 Task: Select traffic view around selected location Jekyll Island, Georgia, United States and identify the nearest hotel to the peak traffic point
Action: Key pressed jekyll<Key.space>island,geog<Key.left>r<Key.right>ia,<Key.space>unt<Key.backspace>ited<Key.space>states<Key.enter>
Screenshot: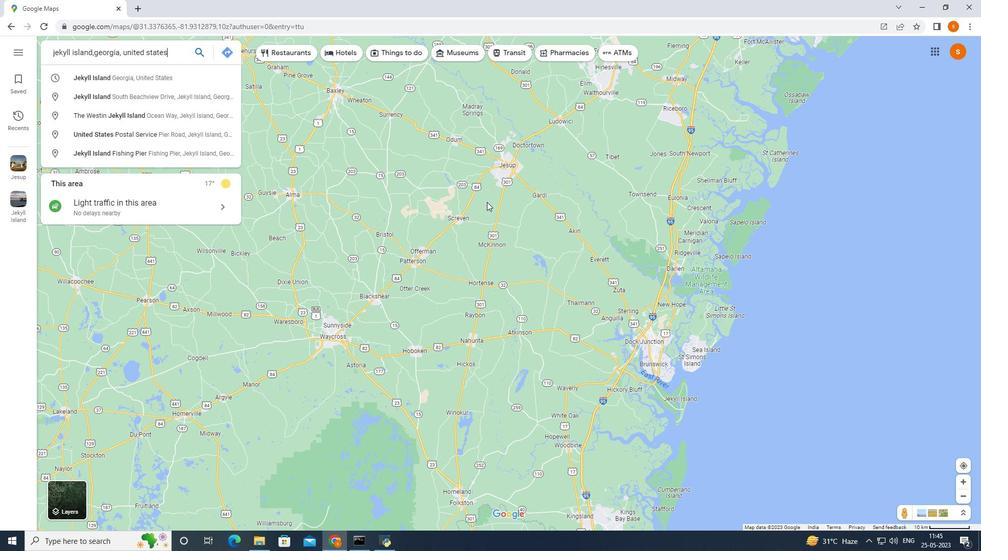 
Action: Mouse moved to (350, 501)
Screenshot: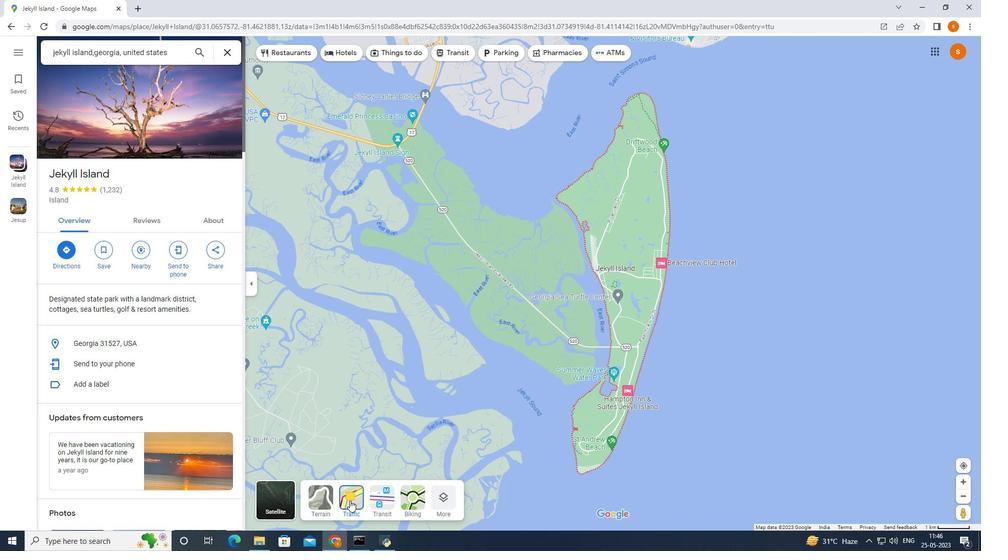 
Action: Mouse pressed left at (350, 501)
Screenshot: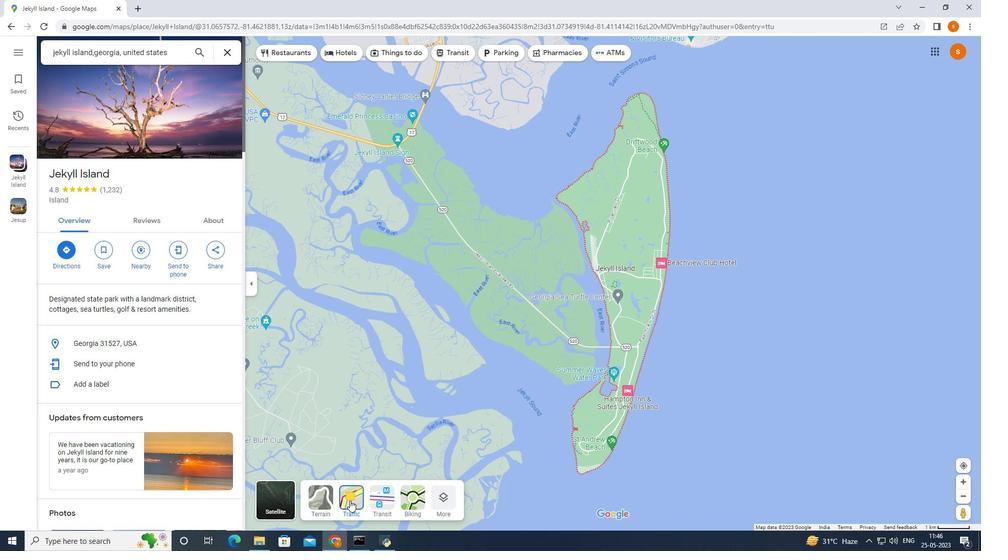 
Action: Mouse moved to (587, 395)
Screenshot: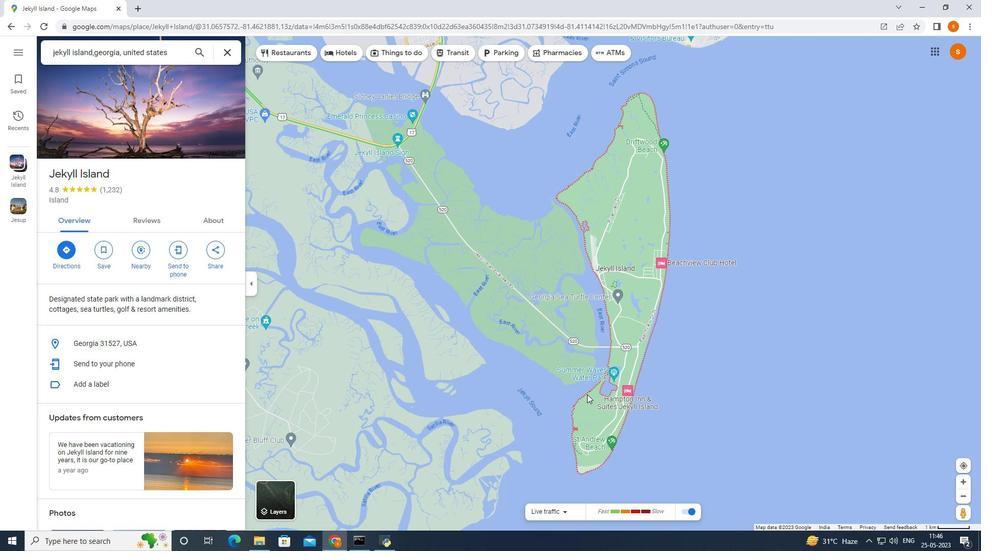 
Action: Mouse scrolled (587, 395) with delta (0, 0)
Screenshot: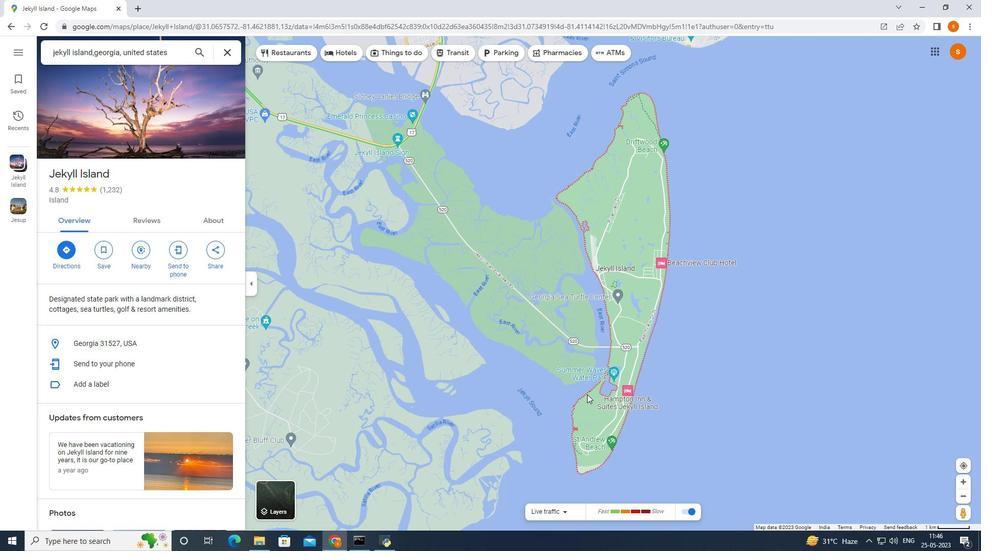 
Action: Mouse moved to (587, 395)
Screenshot: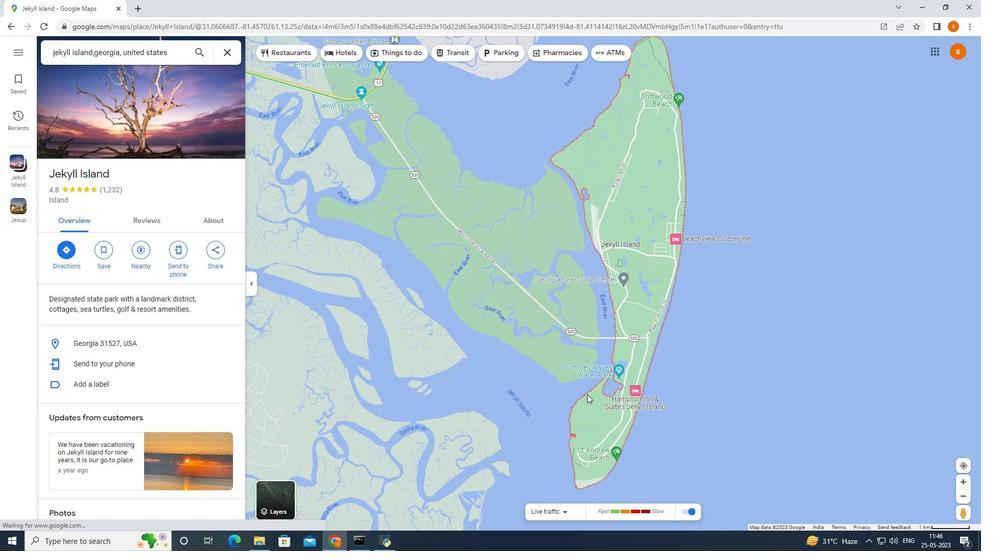 
Action: Mouse scrolled (587, 394) with delta (0, 0)
Screenshot: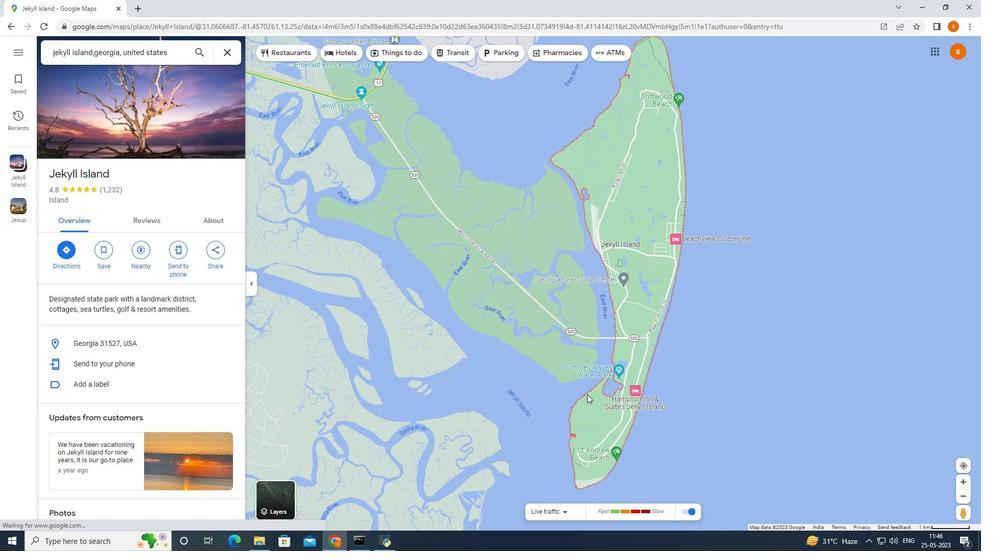 
Action: Mouse moved to (615, 513)
Screenshot: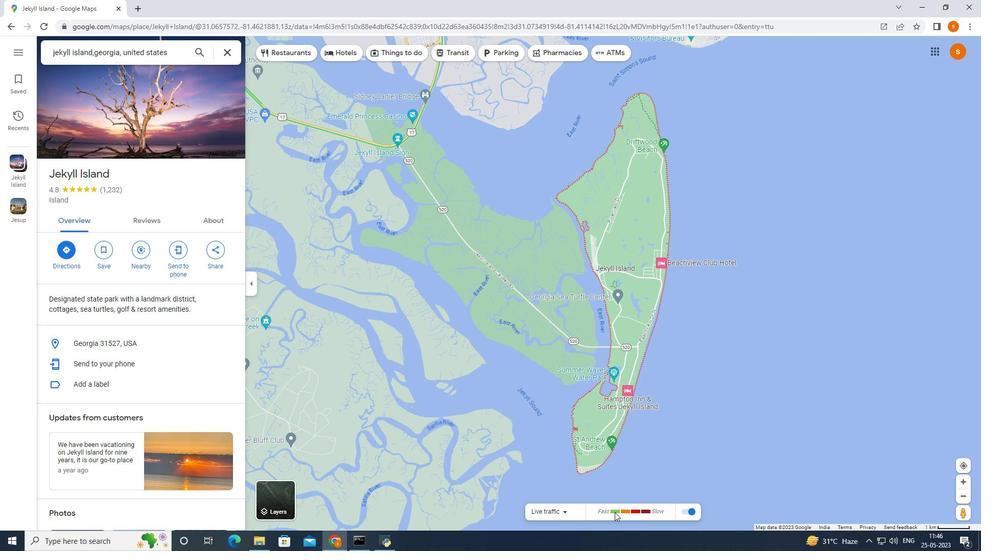 
Action: Mouse pressed left at (615, 513)
Screenshot: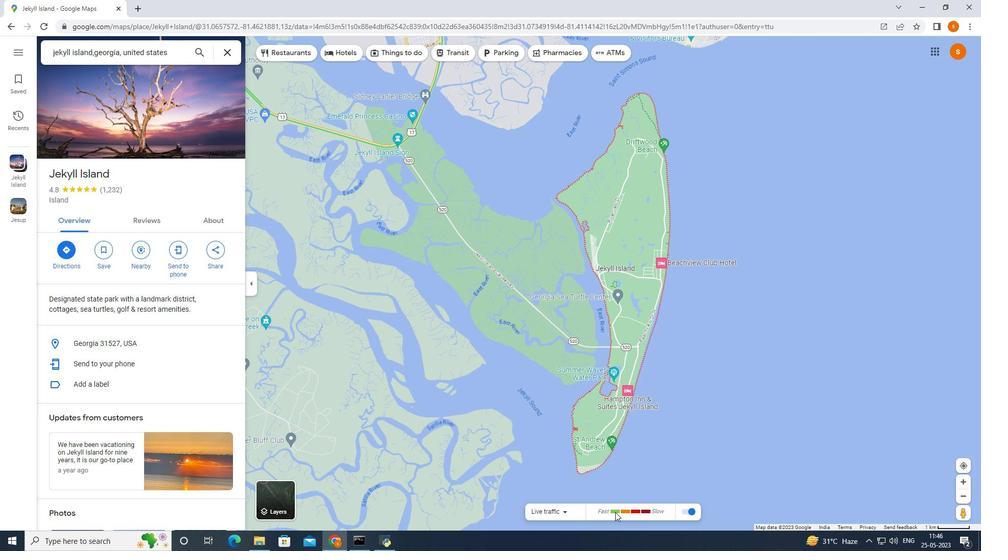 
Action: Mouse moved to (569, 235)
Screenshot: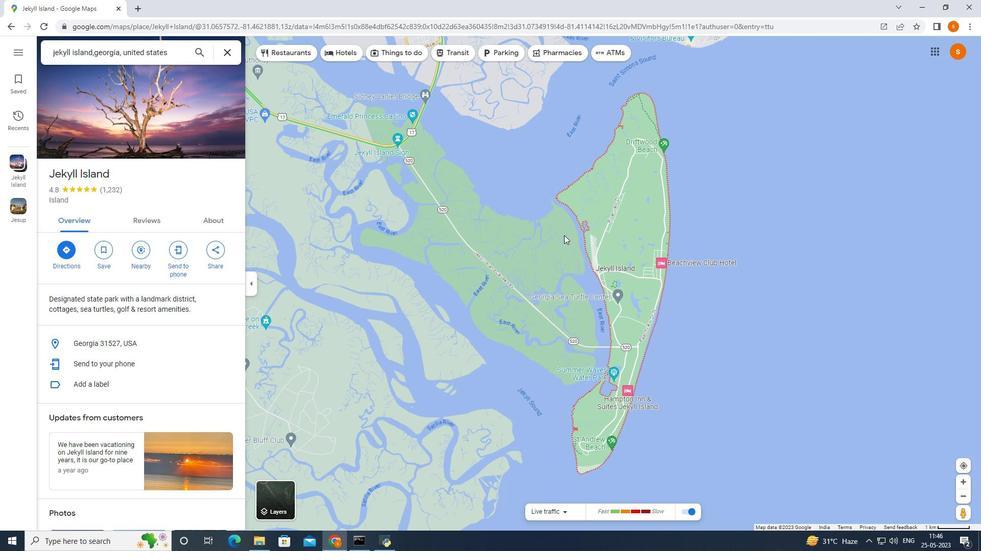 
Action: Mouse scrolled (569, 236) with delta (0, 0)
Screenshot: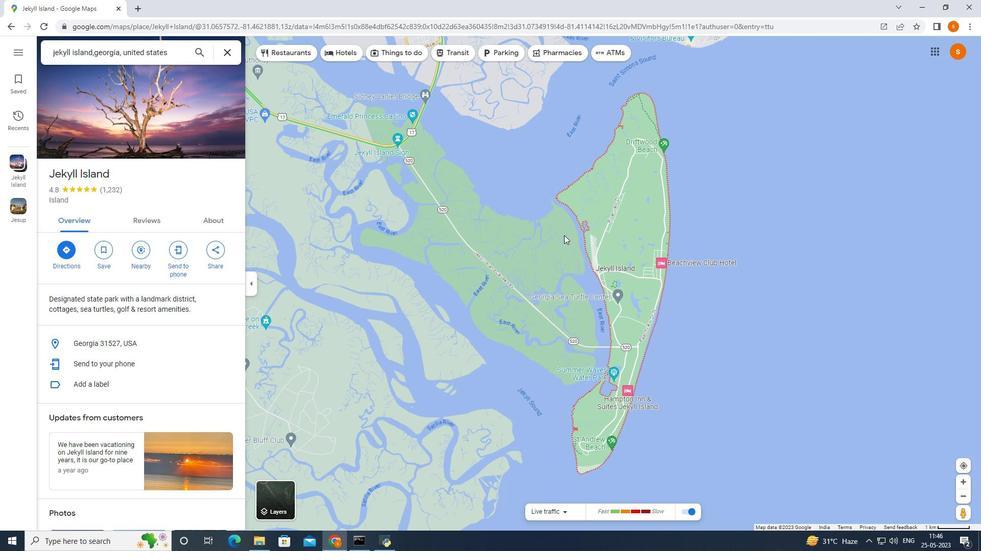 
Action: Mouse moved to (569, 236)
Screenshot: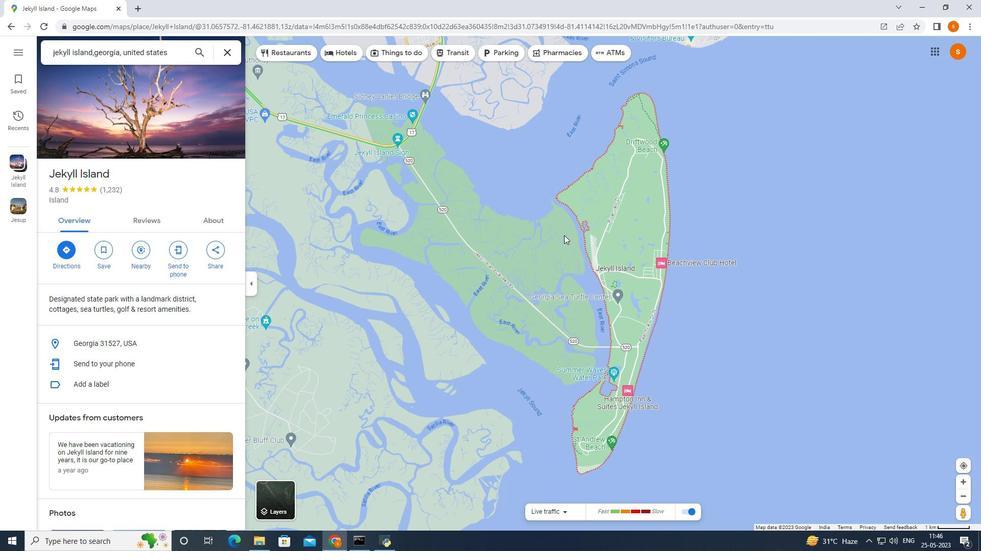 
Action: Mouse scrolled (569, 236) with delta (0, 0)
Screenshot: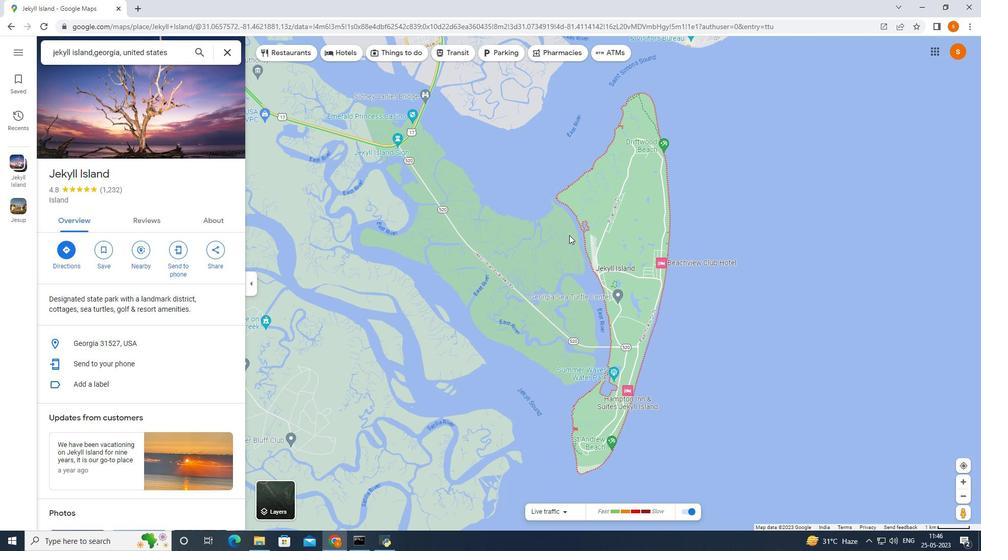 
Action: Mouse moved to (416, 154)
Screenshot: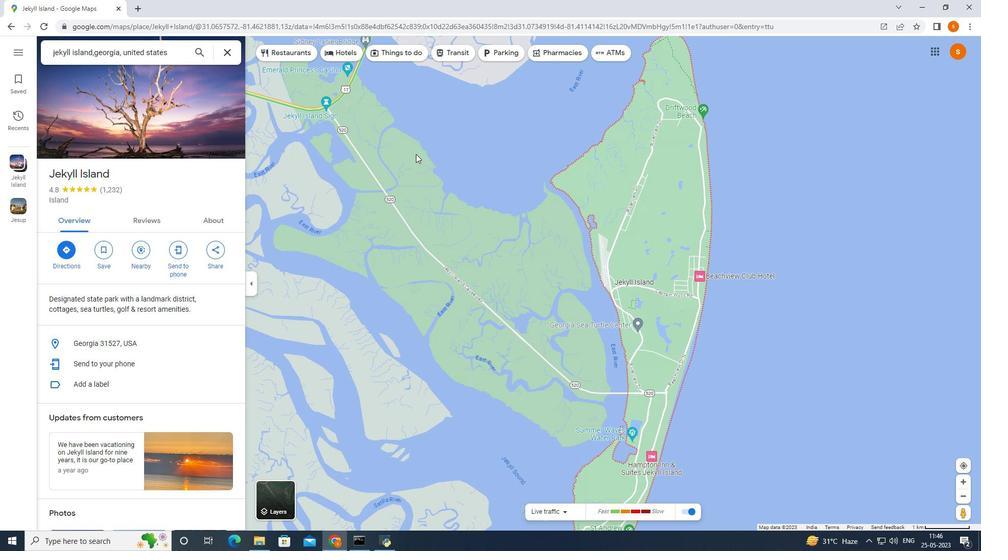 
Action: Mouse pressed left at (416, 154)
Screenshot: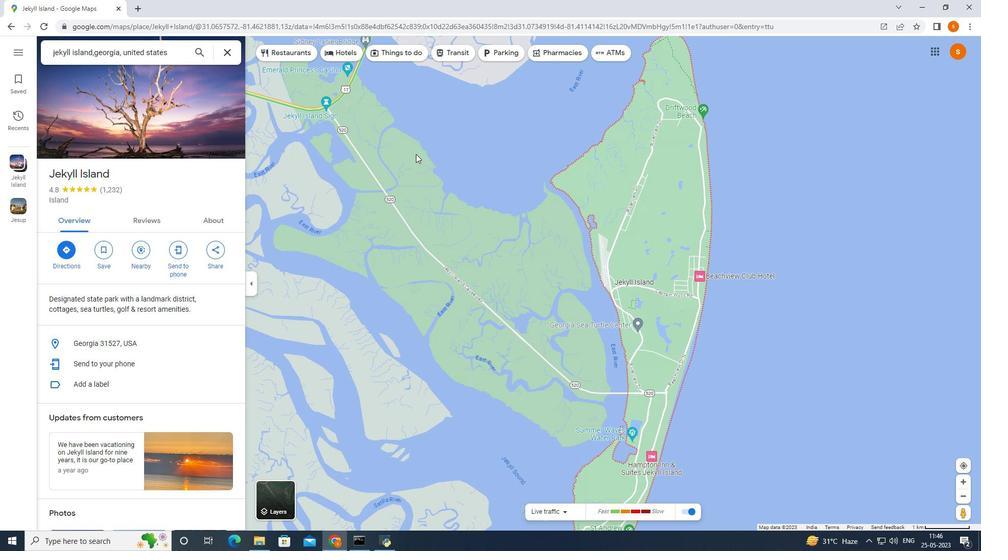 
Action: Mouse moved to (639, 348)
Screenshot: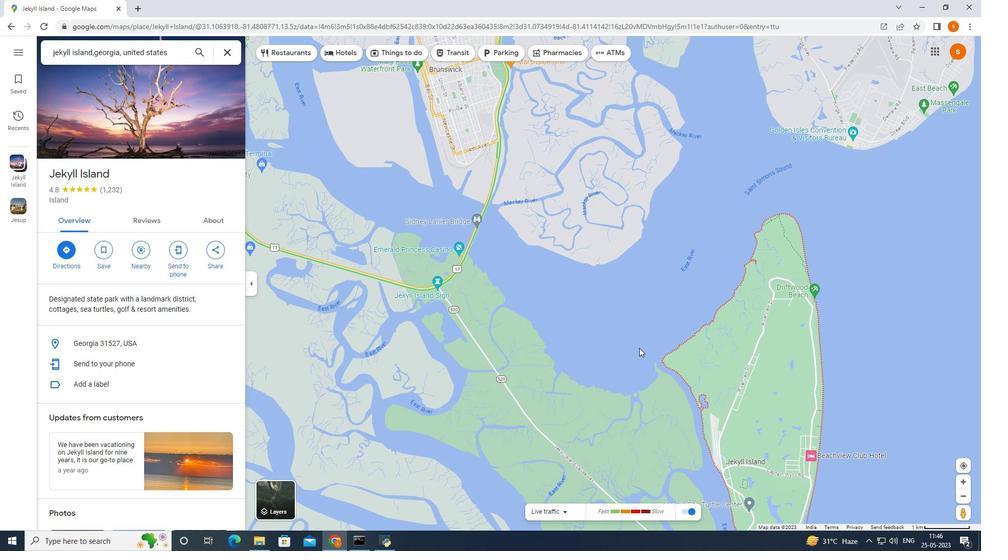 
Action: Mouse pressed left at (639, 348)
Screenshot: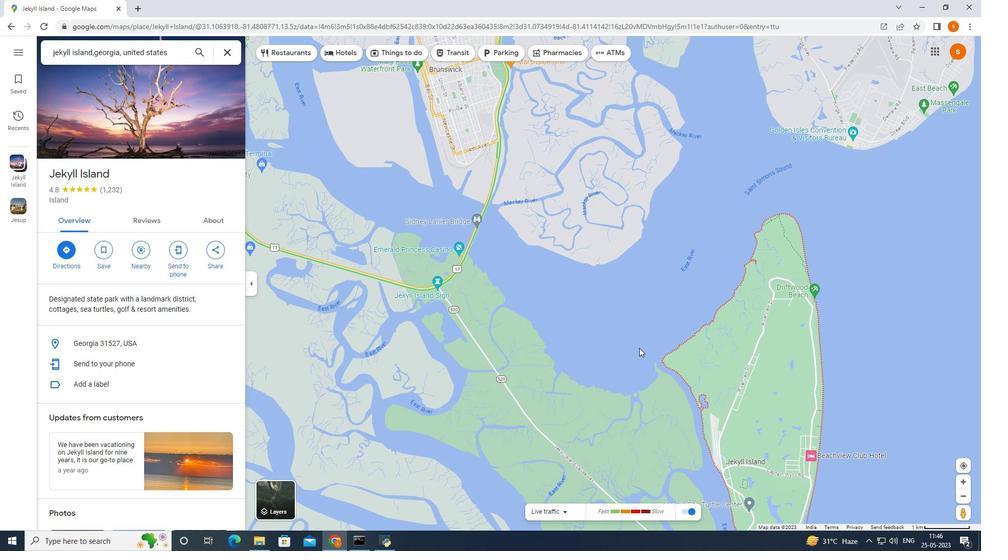 
Action: Mouse moved to (573, 354)
Screenshot: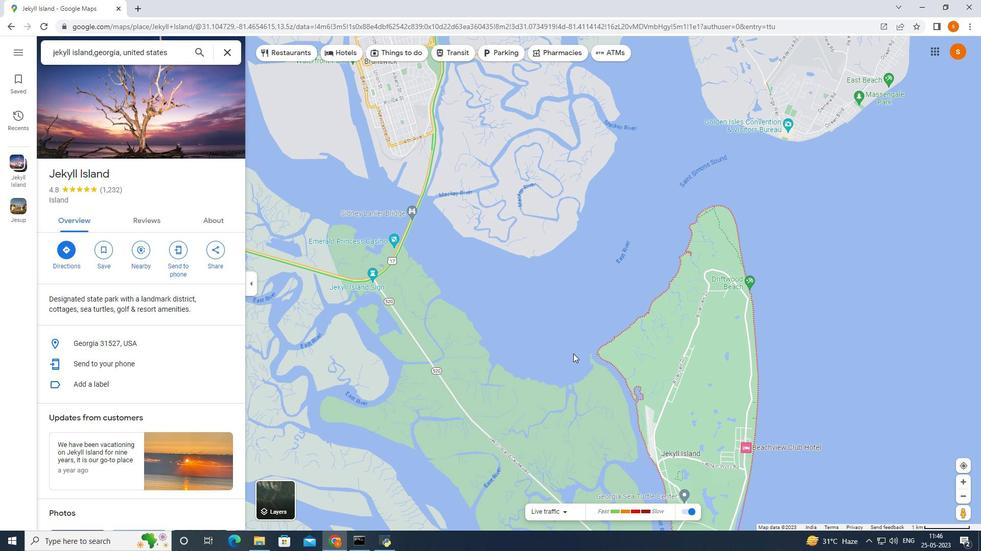 
Action: Mouse scrolled (573, 353) with delta (0, 0)
Screenshot: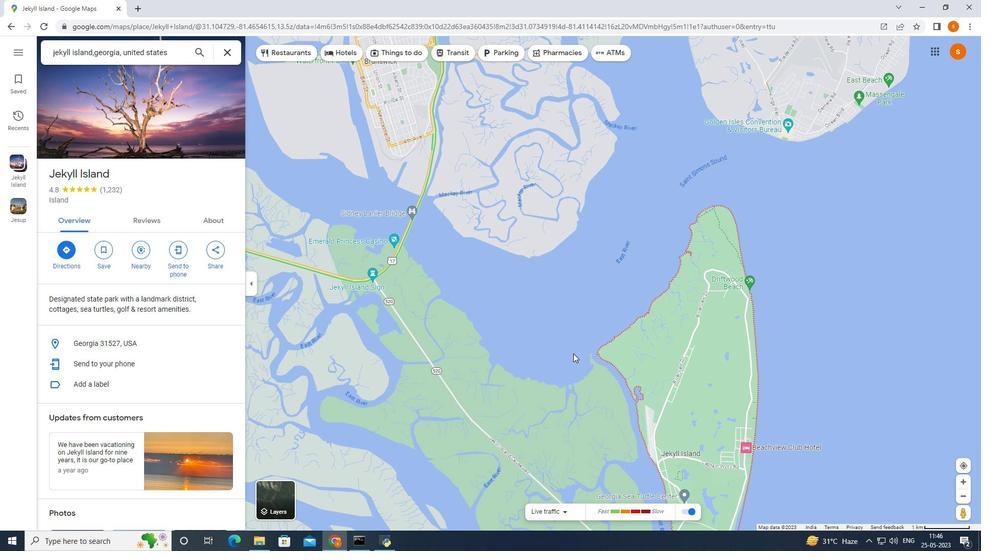 
Action: Mouse moved to (333, 49)
Screenshot: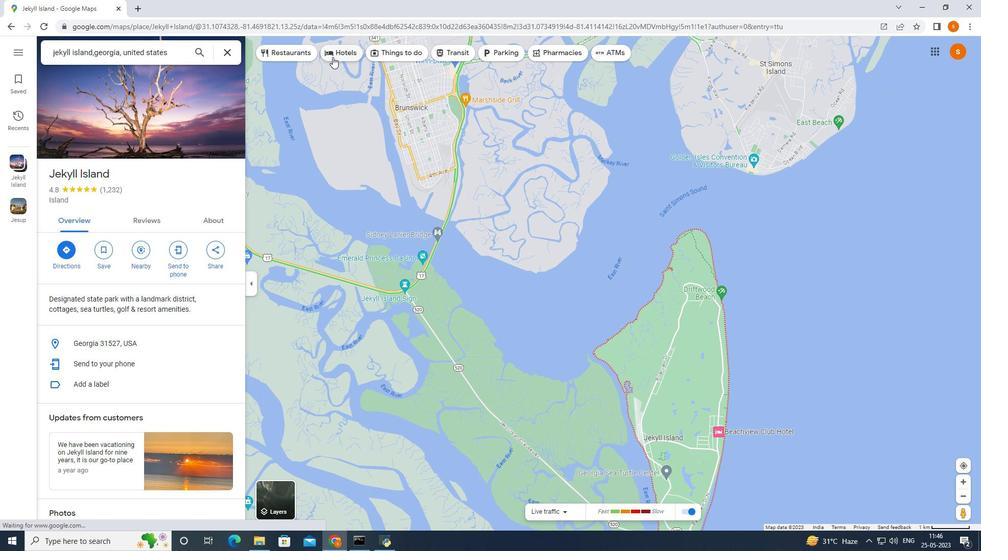 
Action: Mouse pressed left at (333, 49)
Screenshot: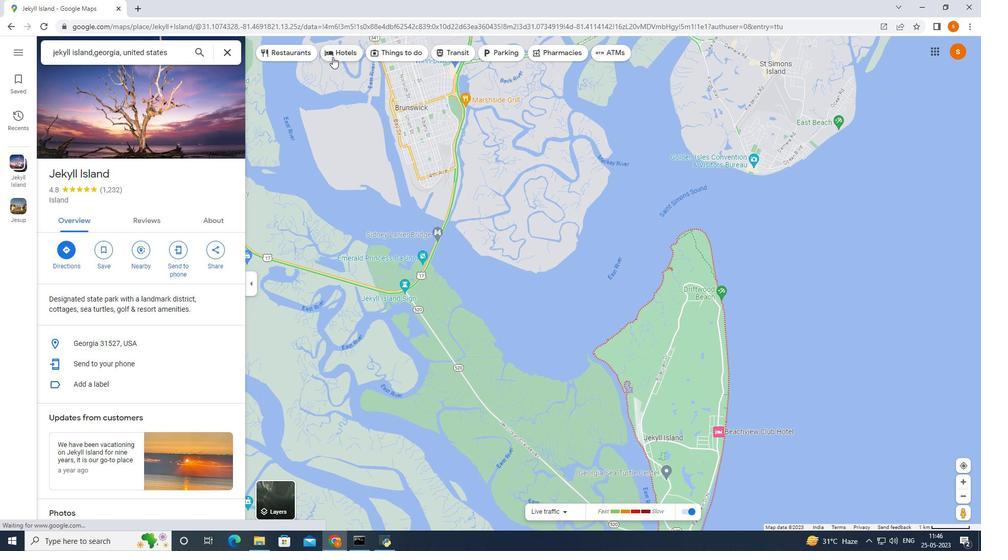 
Action: Mouse moved to (580, 386)
Screenshot: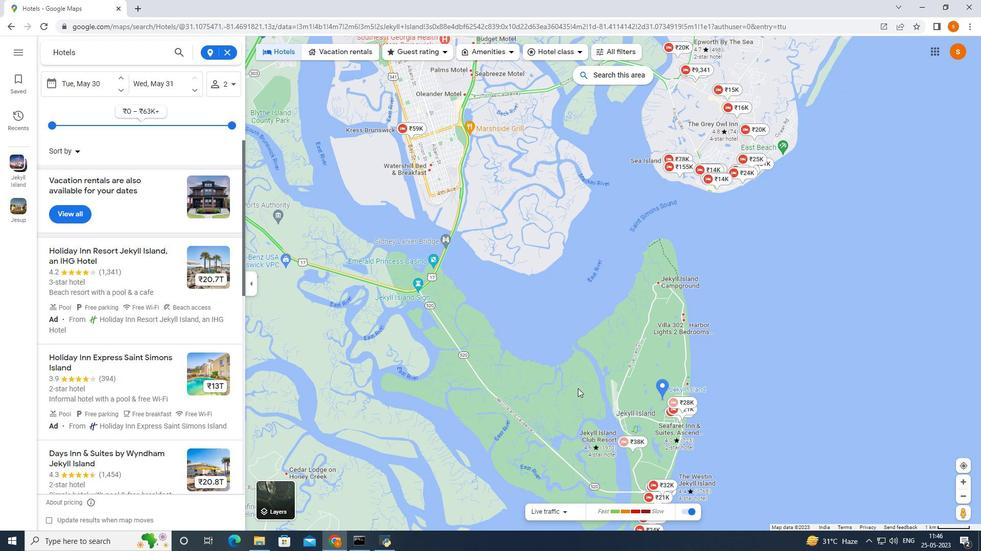 
Action: Mouse scrolled (580, 385) with delta (0, 0)
Screenshot: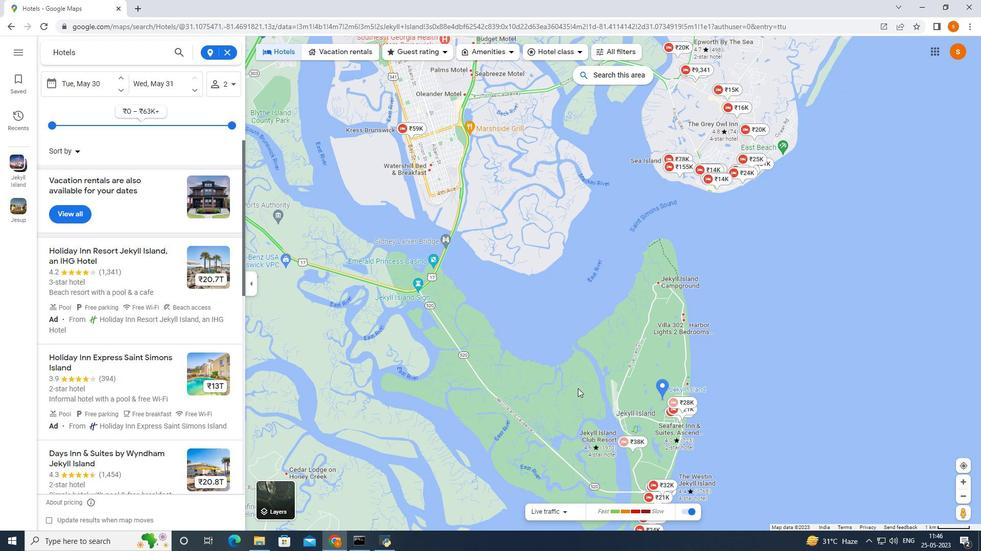 
Action: Mouse moved to (638, 416)
Screenshot: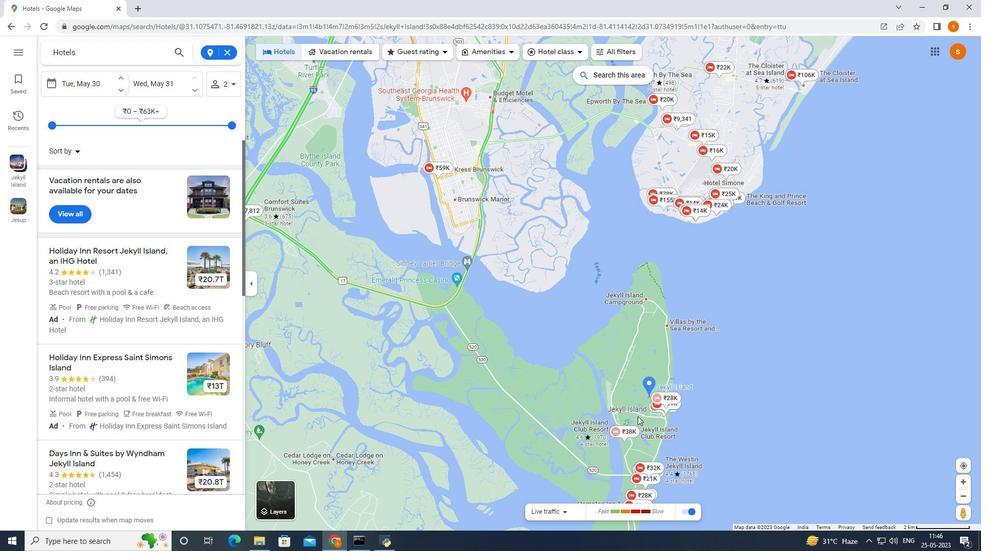 
Action: Mouse scrolled (638, 417) with delta (0, 0)
Screenshot: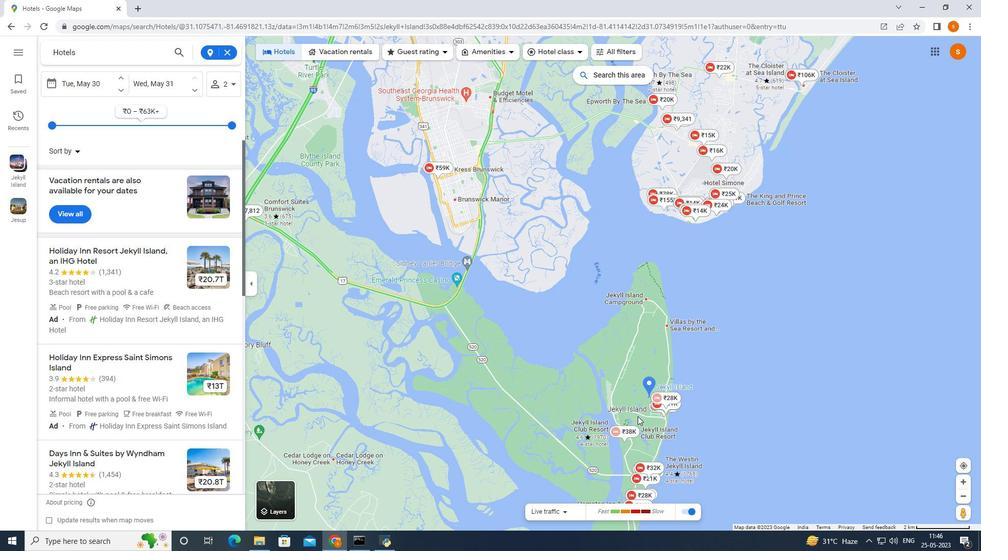 
Action: Mouse scrolled (638, 417) with delta (0, 0)
Screenshot: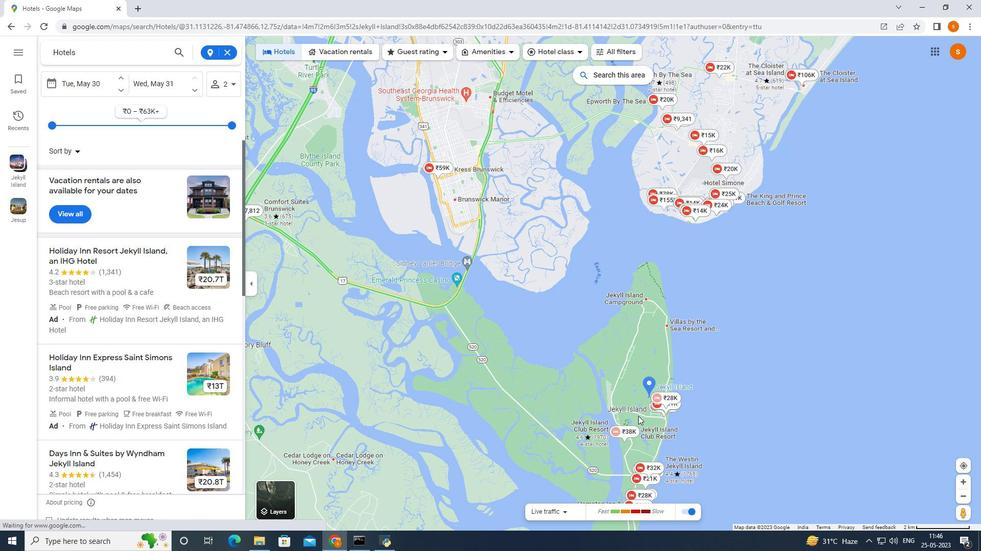 
Action: Mouse moved to (639, 415)
Screenshot: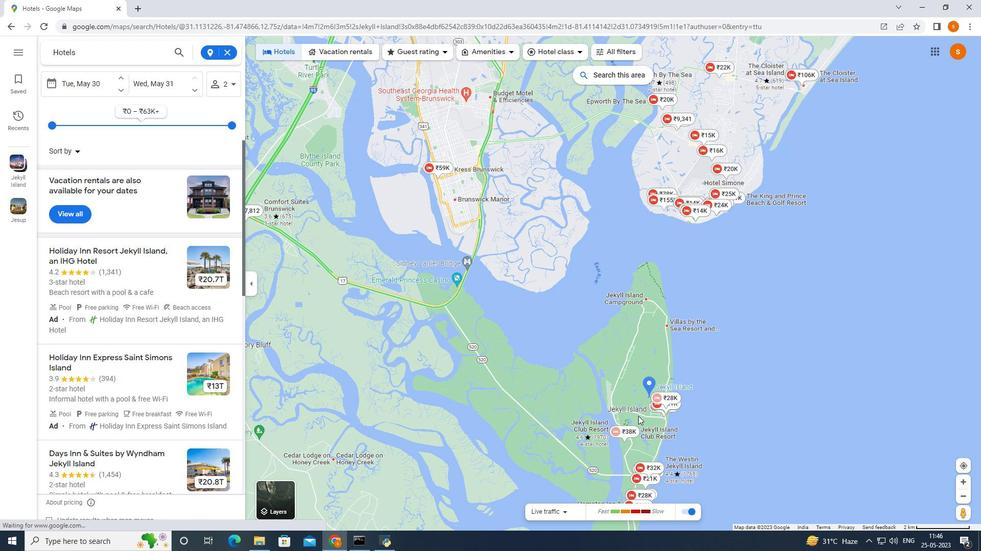 
Action: Mouse scrolled (639, 416) with delta (0, 0)
Screenshot: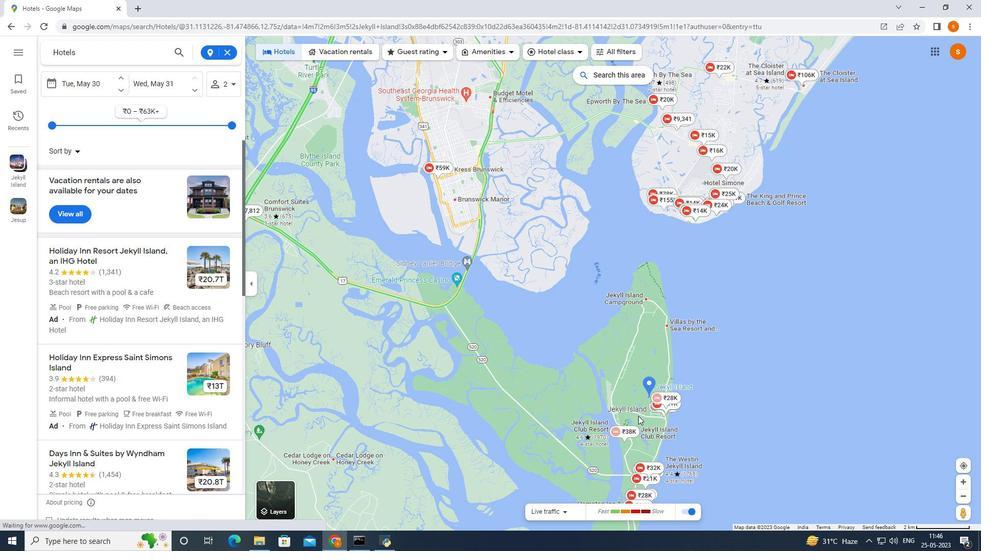 
Action: Mouse moved to (636, 412)
Screenshot: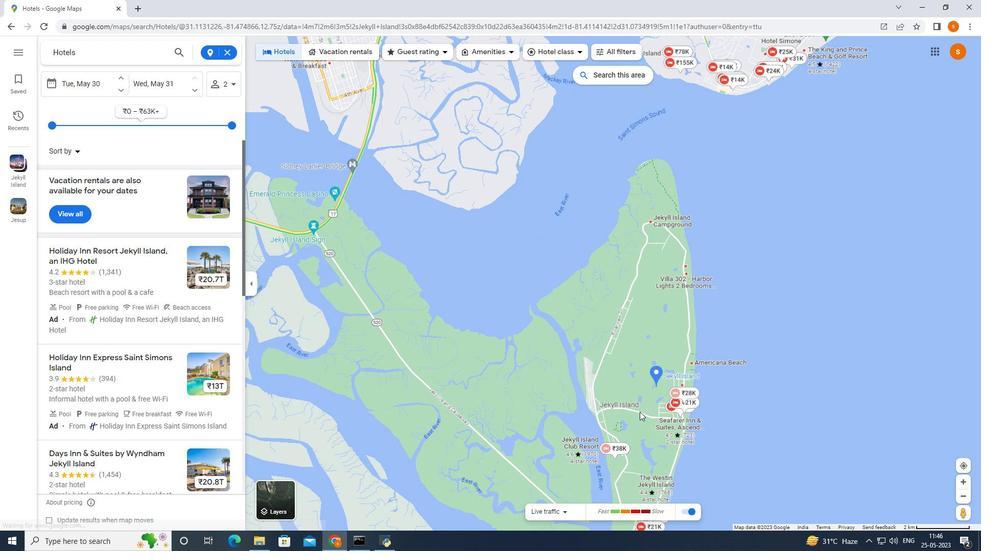 
Action: Mouse pressed left at (636, 412)
Screenshot: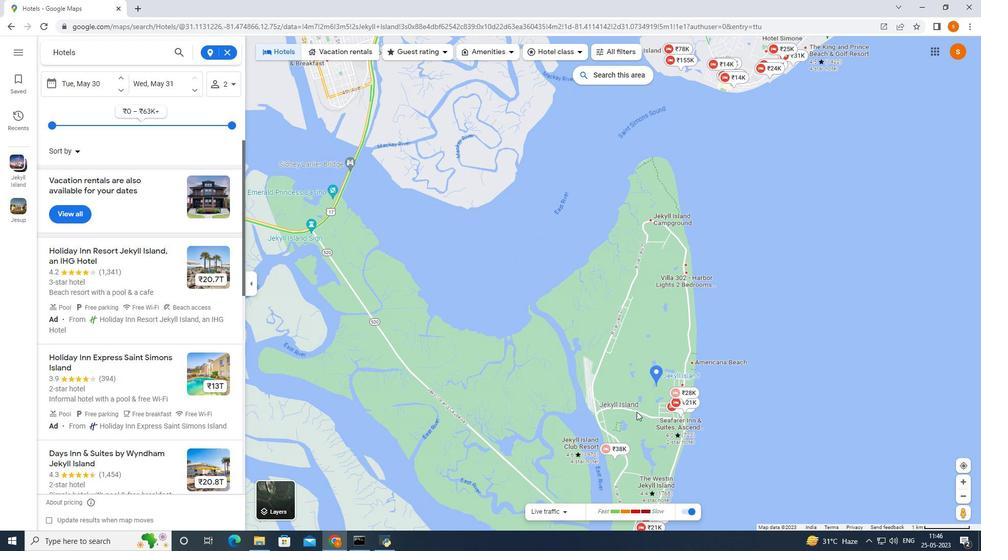 
Action: Mouse moved to (572, 341)
Screenshot: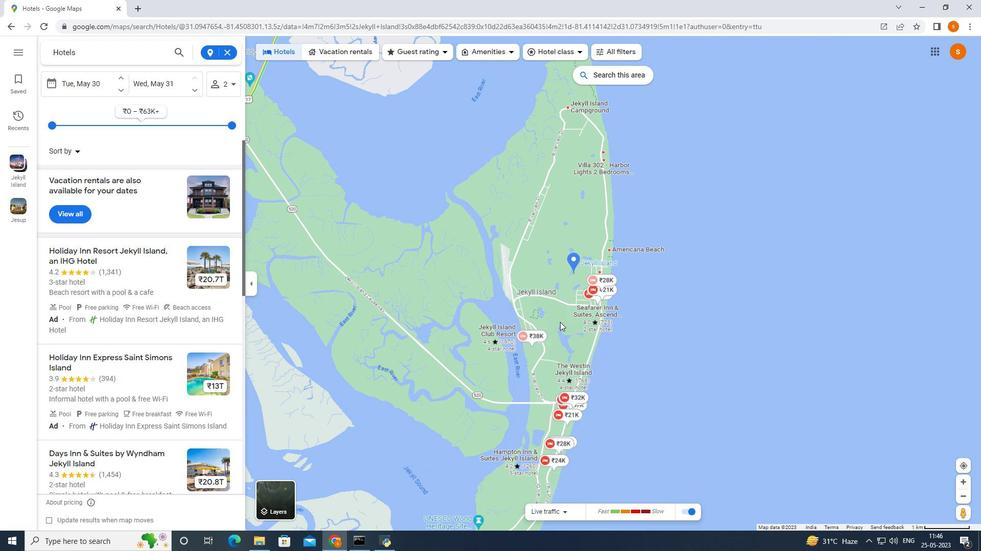 
Action: Mouse scrolled (572, 342) with delta (0, 0)
Screenshot: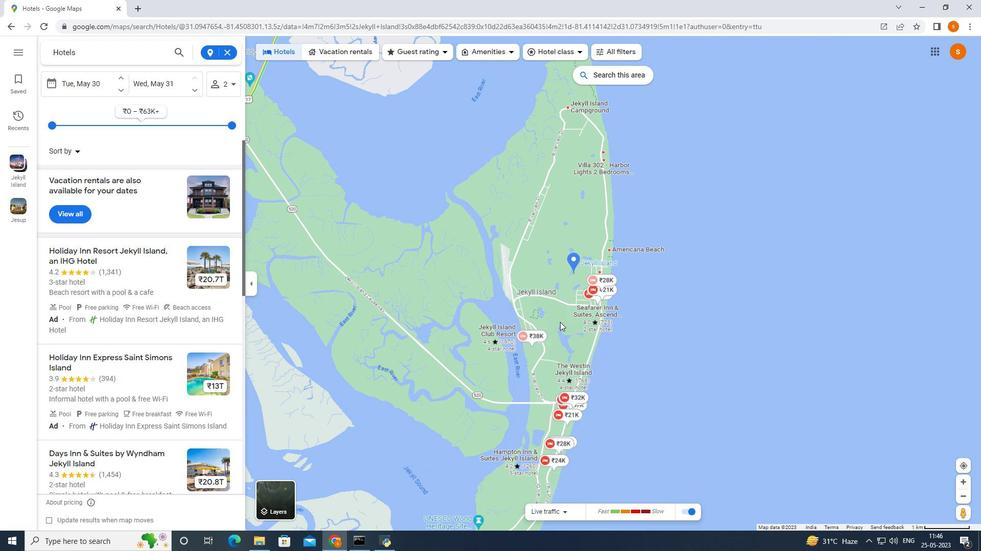 
Action: Mouse moved to (572, 341)
Screenshot: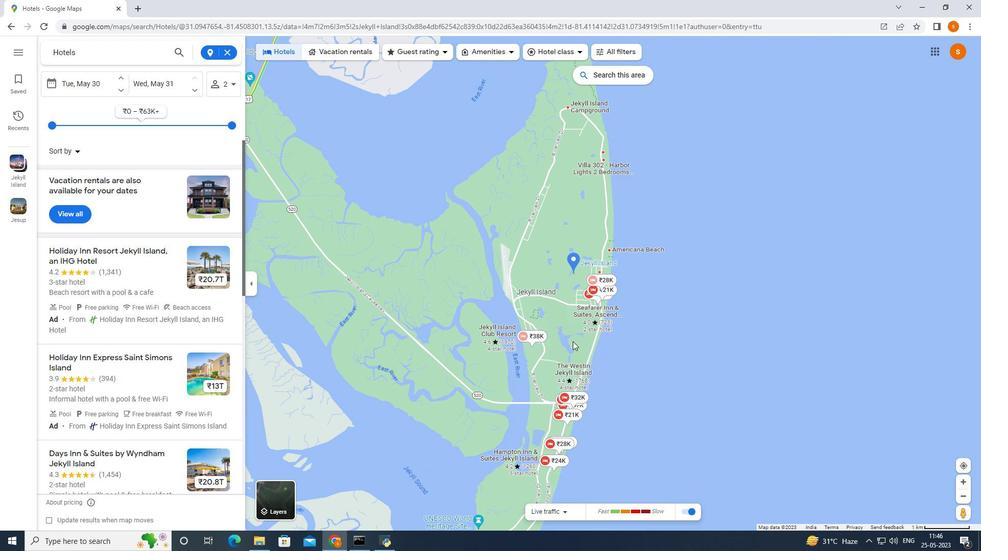 
Action: Mouse scrolled (572, 342) with delta (0, 0)
Screenshot: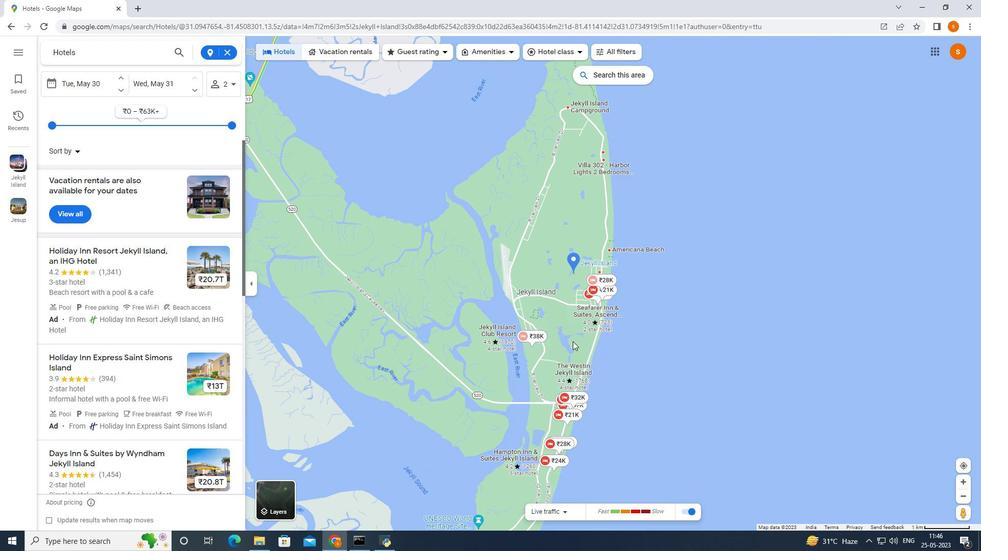 
Action: Mouse scrolled (572, 342) with delta (0, 0)
Screenshot: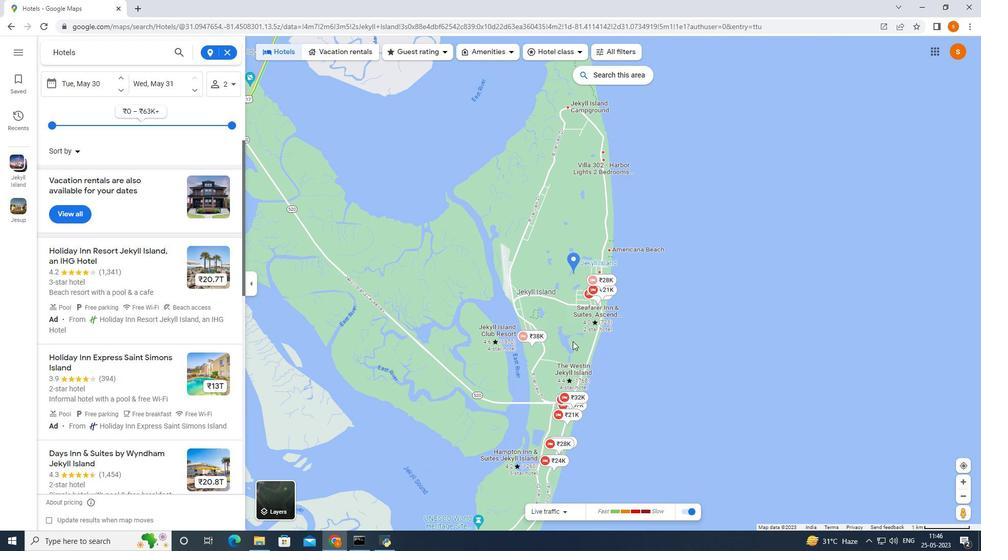 
Action: Mouse scrolled (572, 342) with delta (0, 0)
Screenshot: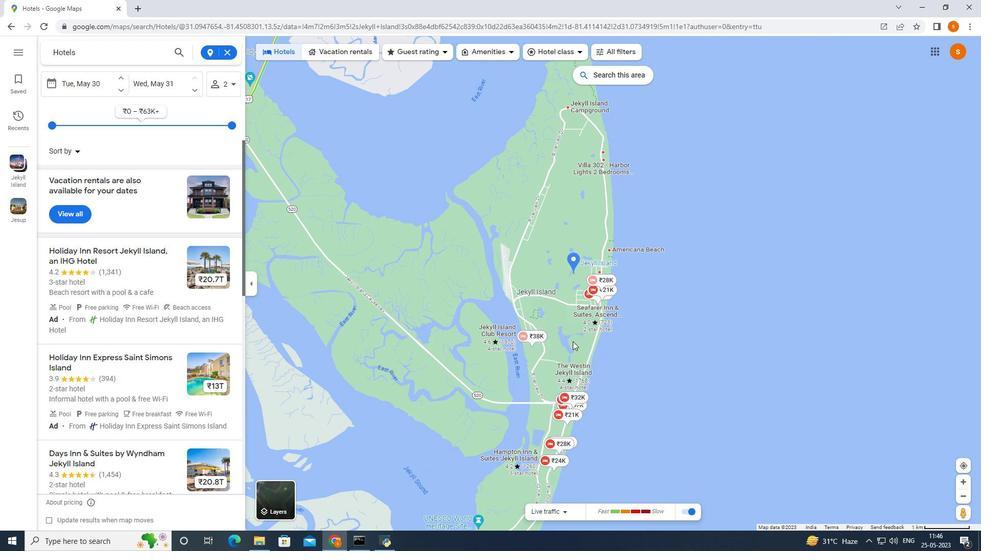 
Action: Mouse moved to (572, 340)
Screenshot: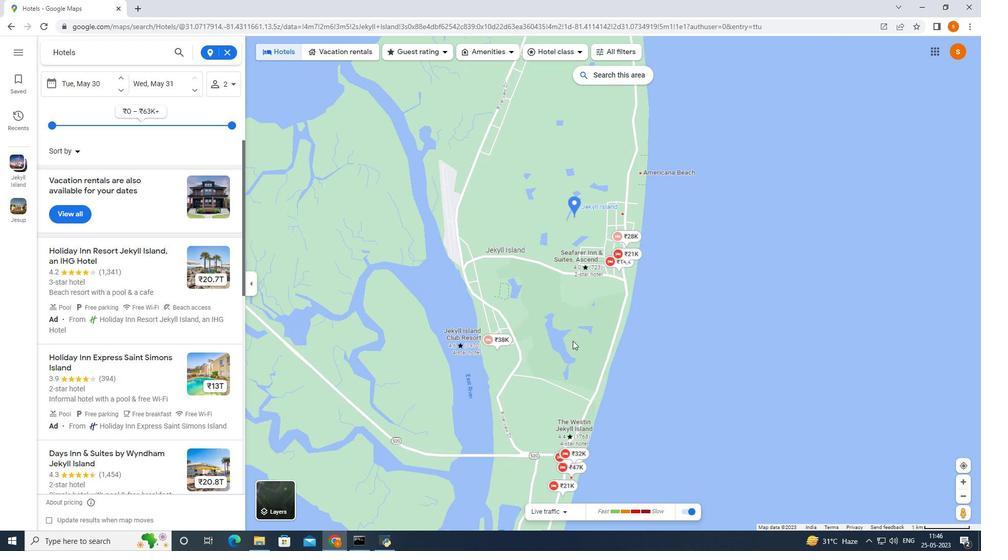
Action: Mouse scrolled (572, 341) with delta (0, 0)
Screenshot: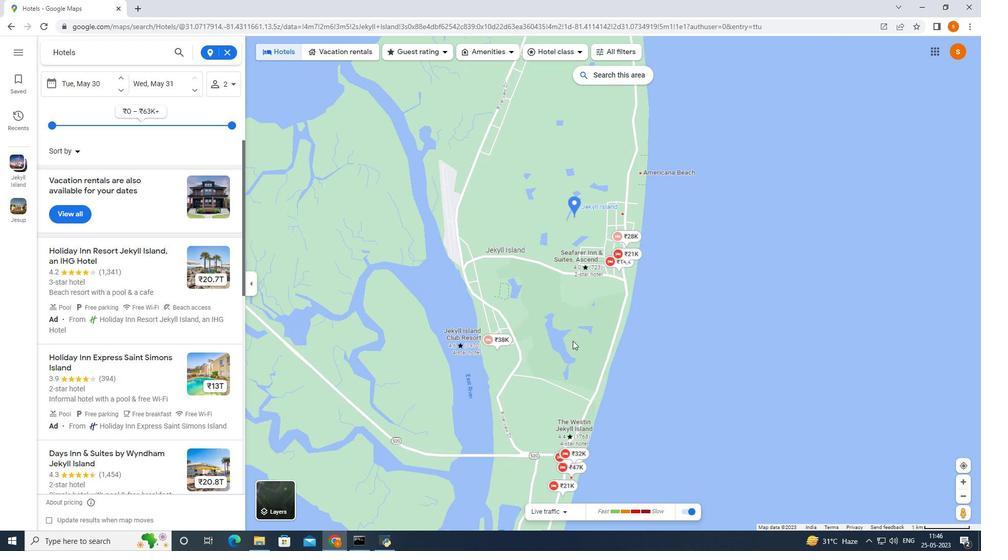 
Action: Mouse moved to (482, 343)
Screenshot: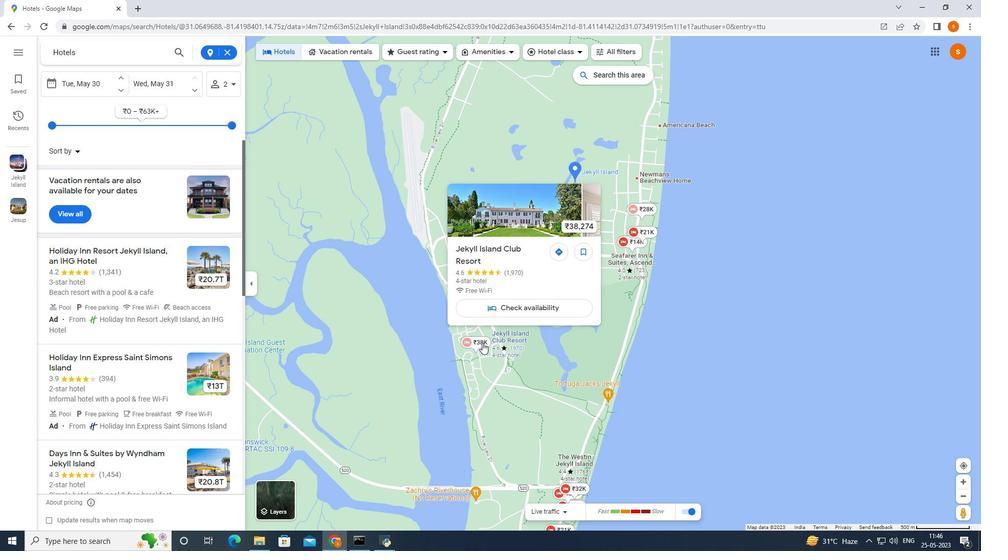 
Action: Mouse scrolled (482, 342) with delta (0, 0)
Screenshot: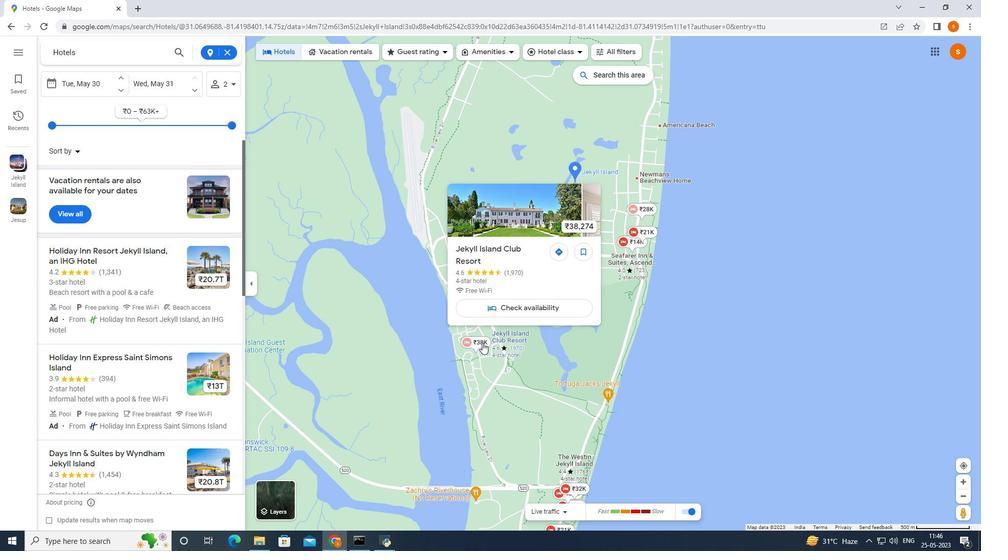 
Action: Mouse moved to (483, 343)
Screenshot: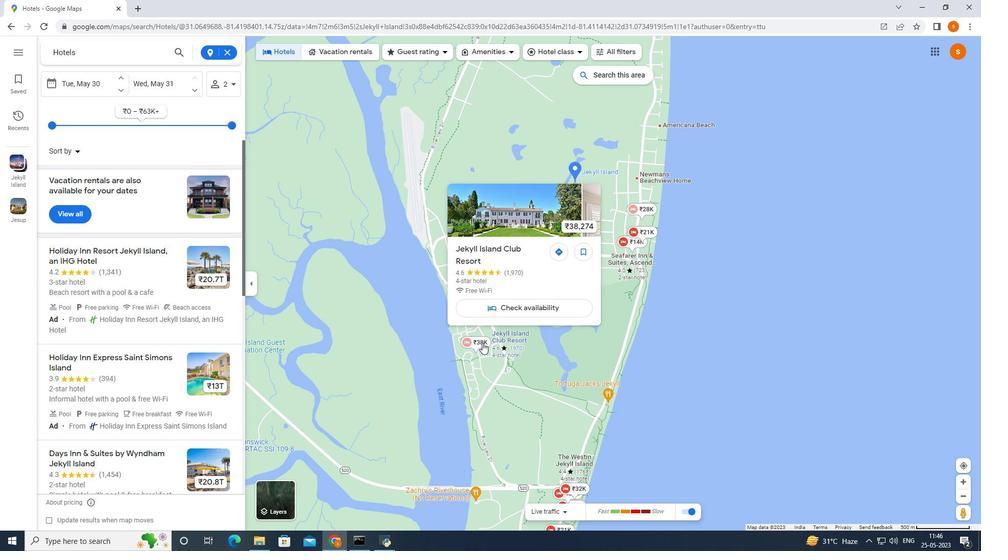 
Action: Mouse scrolled (483, 343) with delta (0, 0)
Screenshot: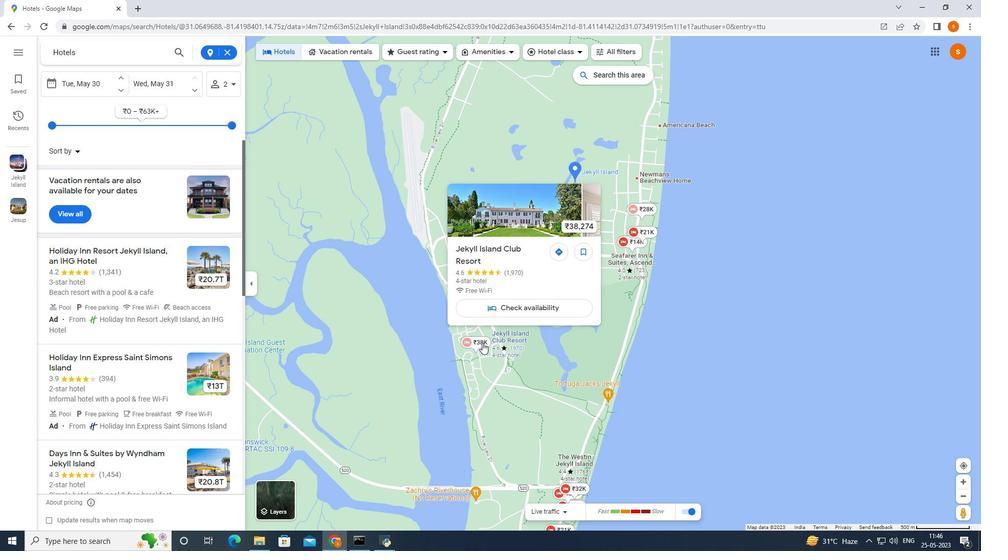 
Action: Mouse moved to (546, 443)
Screenshot: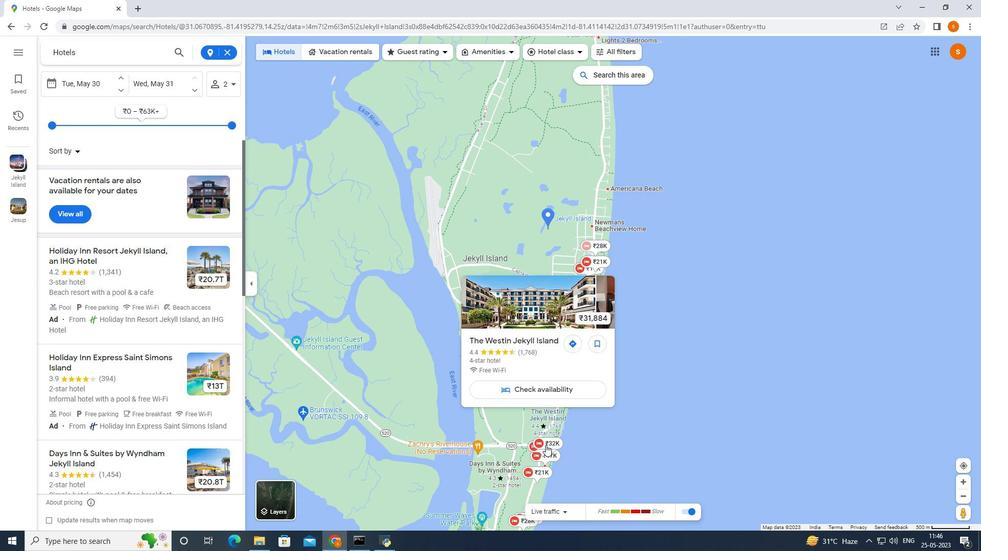 
Action: Mouse scrolled (546, 444) with delta (0, 0)
Screenshot: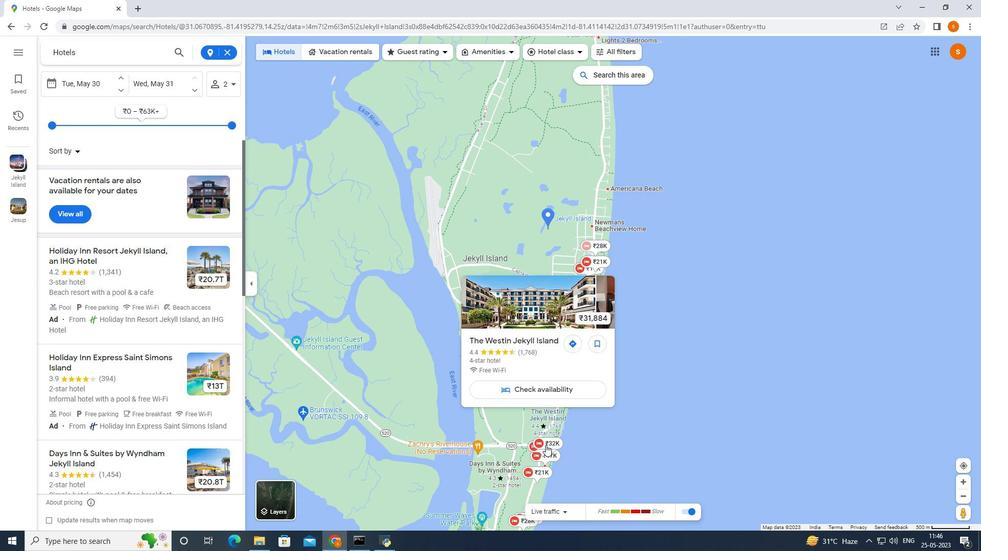 
Action: Mouse scrolled (546, 444) with delta (0, 0)
Screenshot: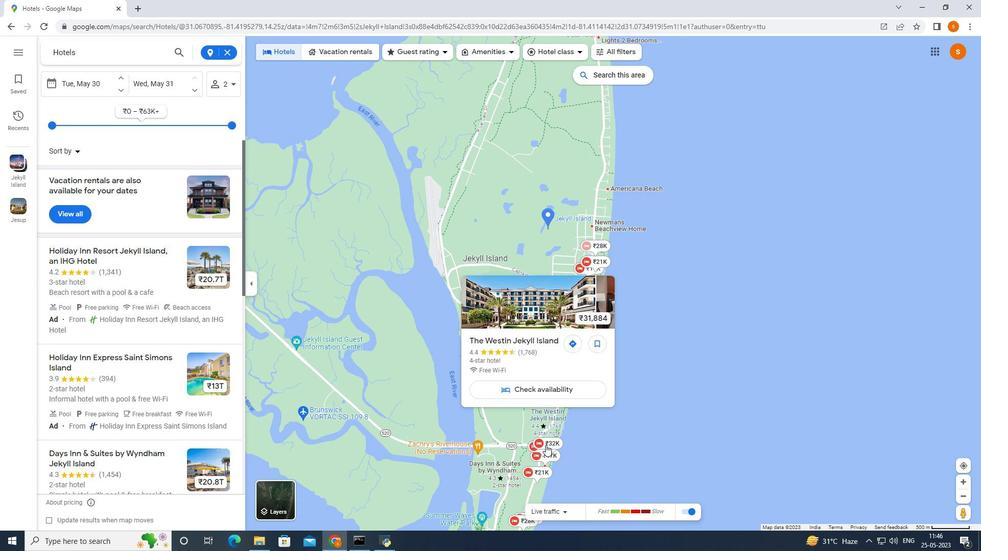
Action: Mouse moved to (546, 442)
Screenshot: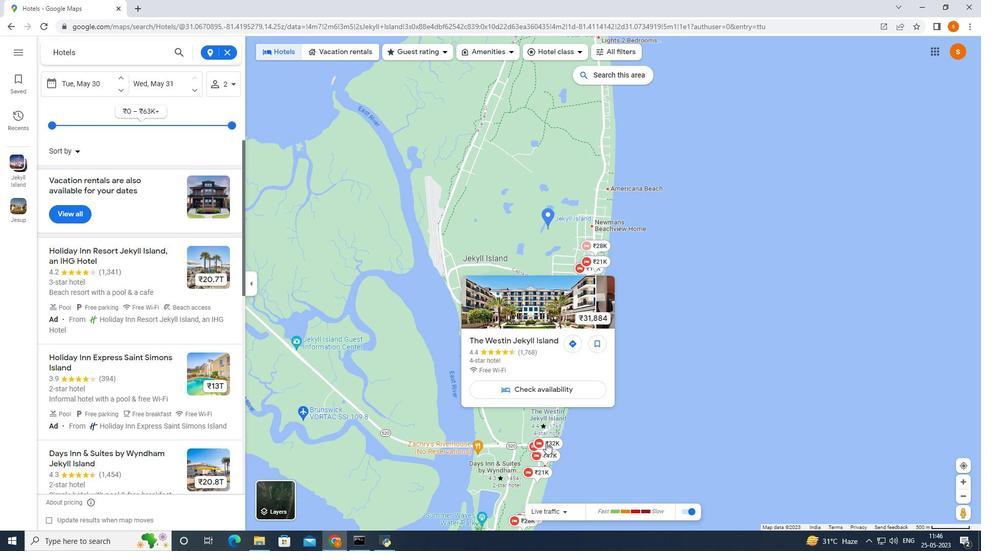 
Action: Mouse scrolled (546, 443) with delta (0, 0)
Screenshot: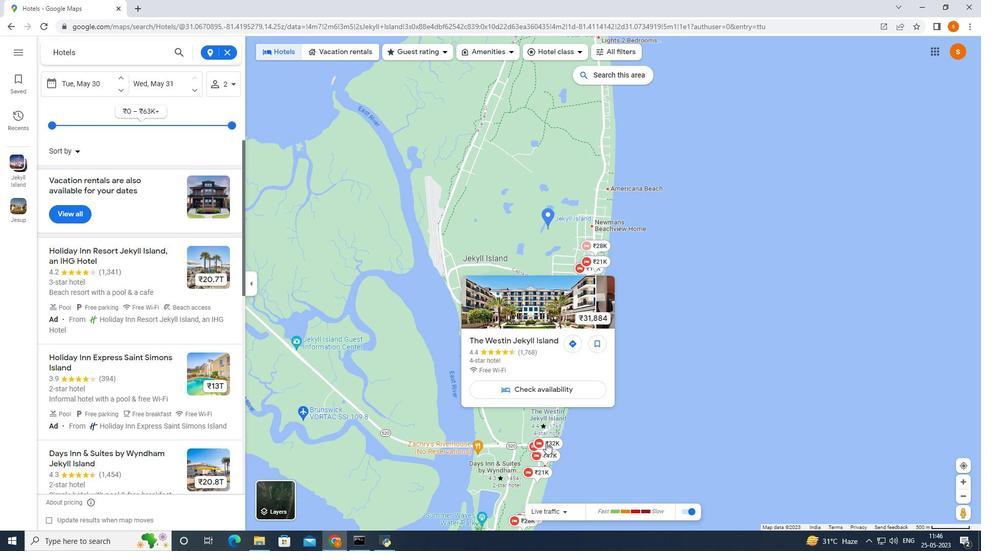 
Action: Mouse moved to (381, 386)
Screenshot: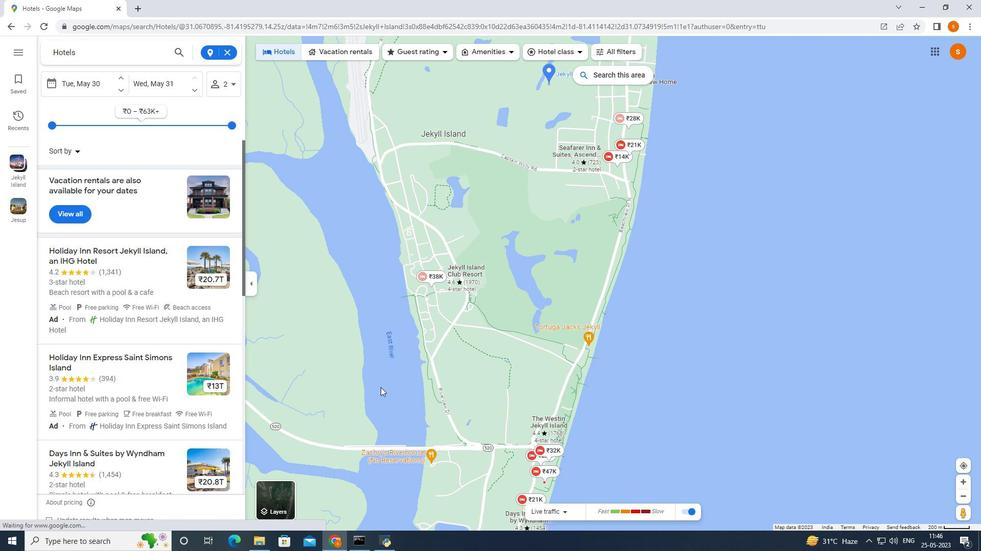
Action: Mouse pressed left at (381, 386)
Screenshot: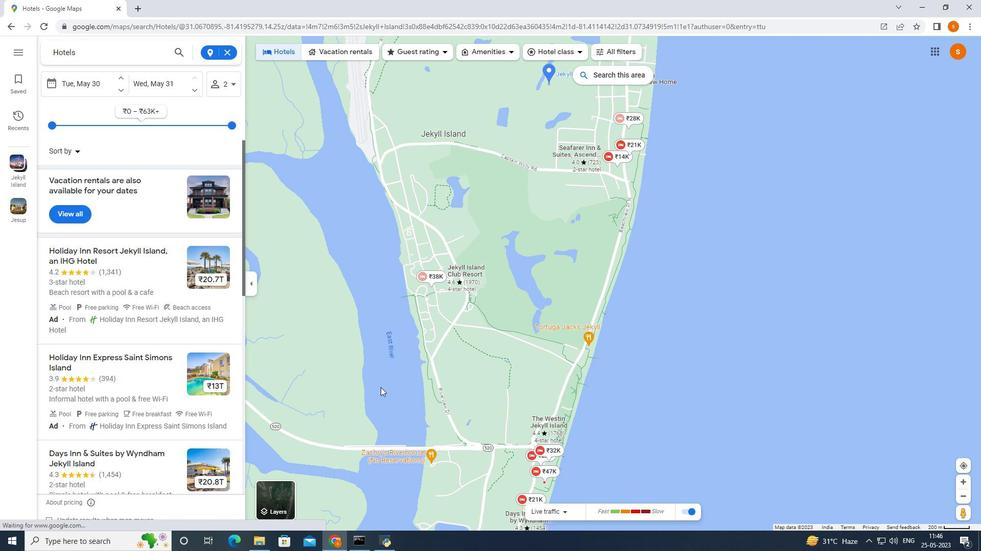 
Action: Mouse moved to (496, 267)
Screenshot: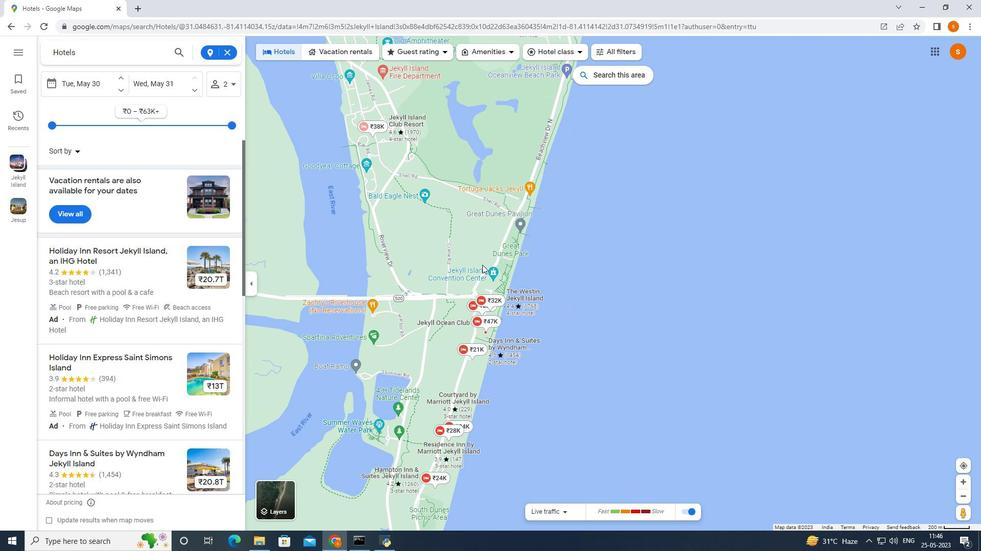 
Action: Mouse pressed left at (496, 267)
Screenshot: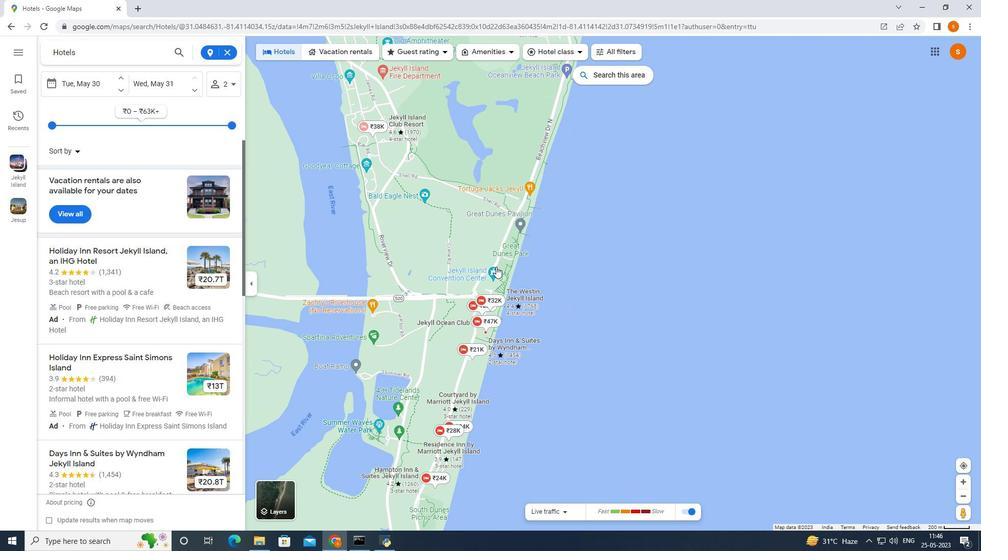 
Action: Mouse moved to (312, 146)
Screenshot: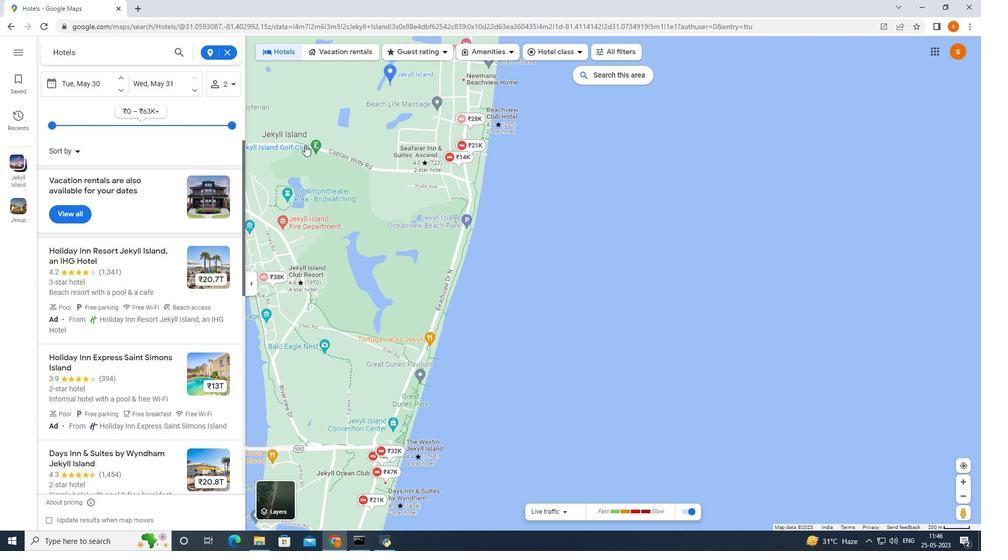 
Action: Mouse pressed left at (312, 146)
Screenshot: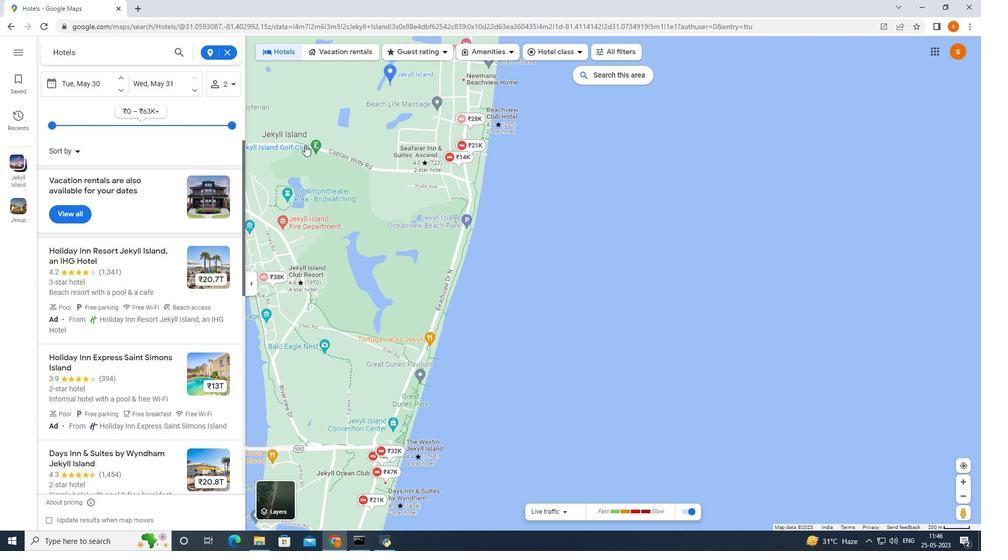 
Action: Mouse moved to (476, 312)
Screenshot: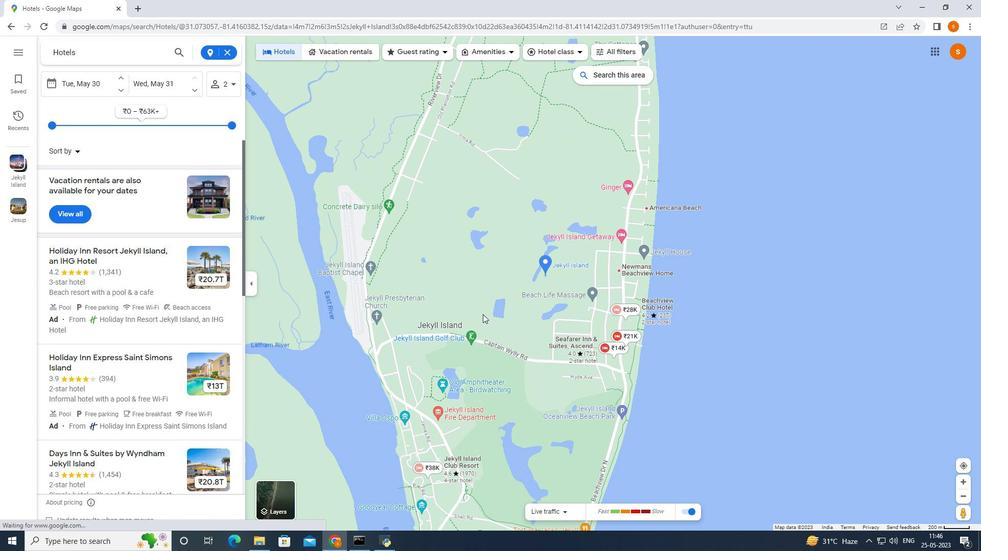 
Action: Mouse pressed left at (461, 262)
Screenshot: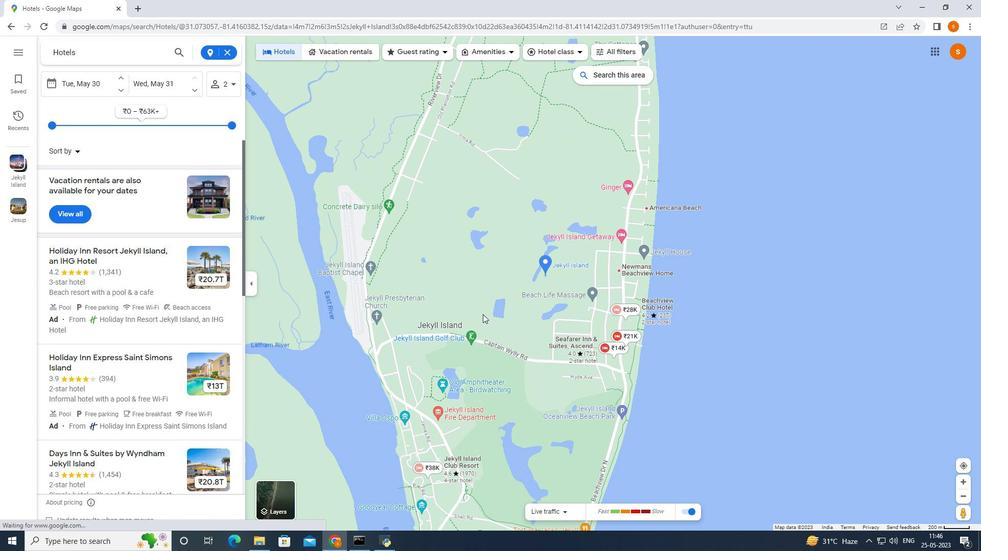 
Action: Mouse moved to (433, 210)
Screenshot: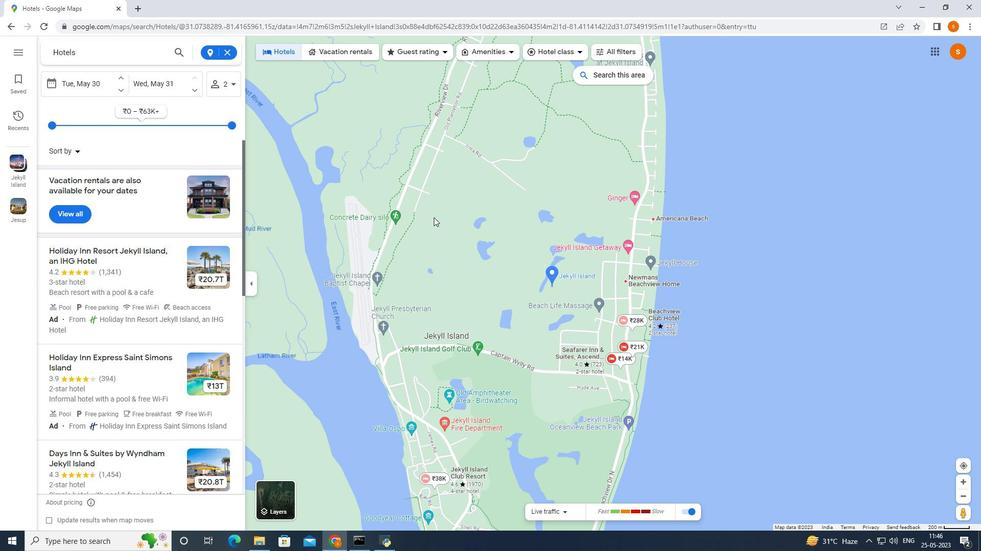 
Action: Mouse pressed left at (433, 210)
Screenshot: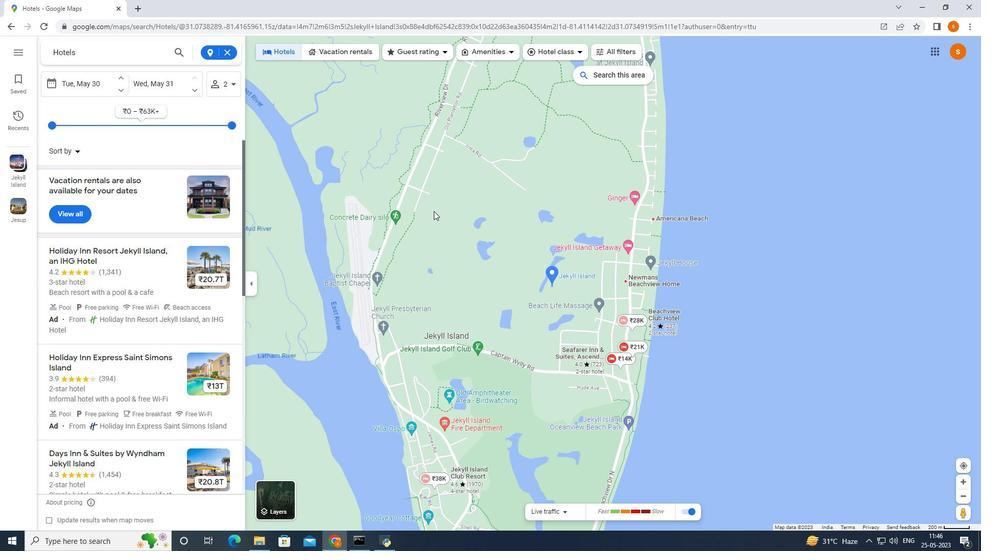 
Action: Mouse moved to (405, 260)
Screenshot: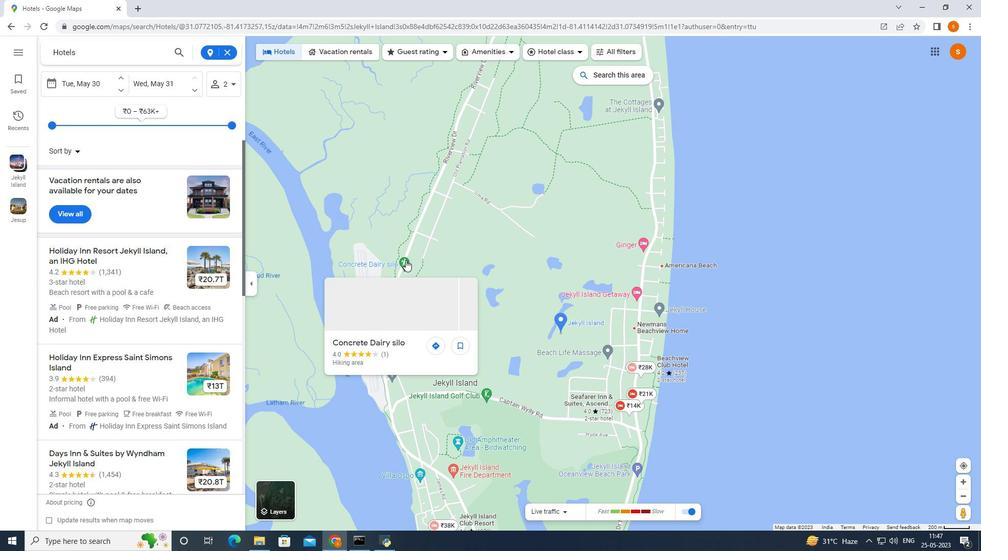 
Action: Mouse scrolled (405, 260) with delta (0, 0)
Screenshot: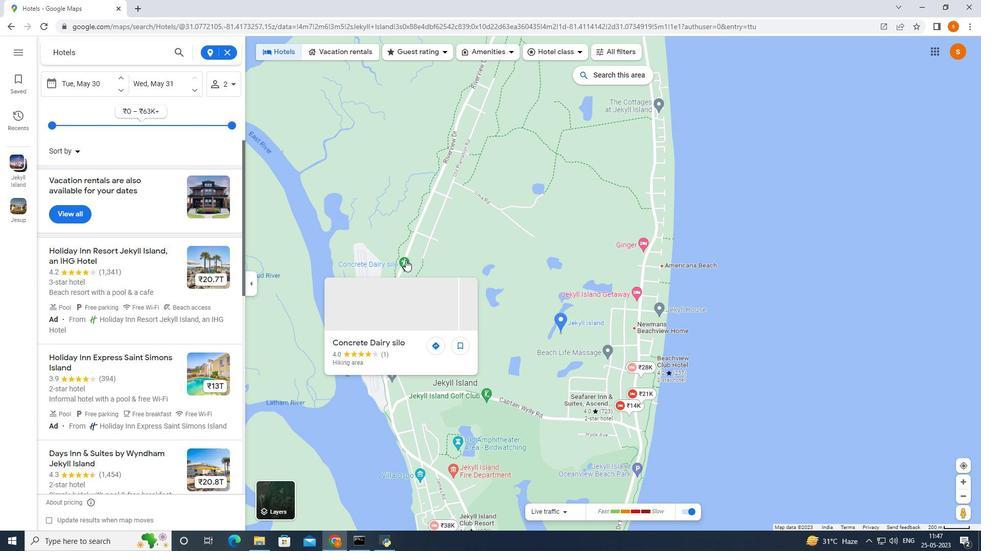 
Action: Mouse moved to (284, 495)
Screenshot: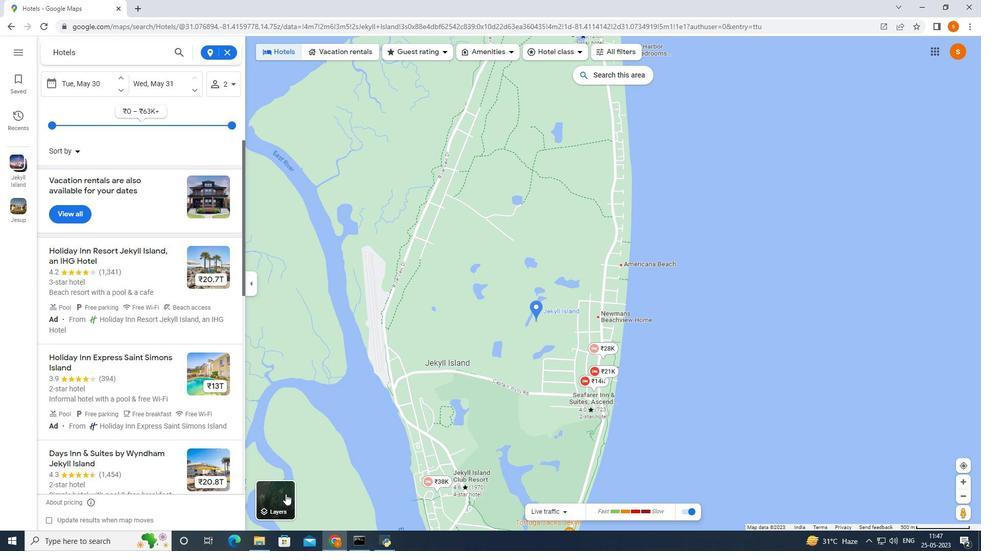 
Action: Mouse pressed left at (284, 495)
Screenshot: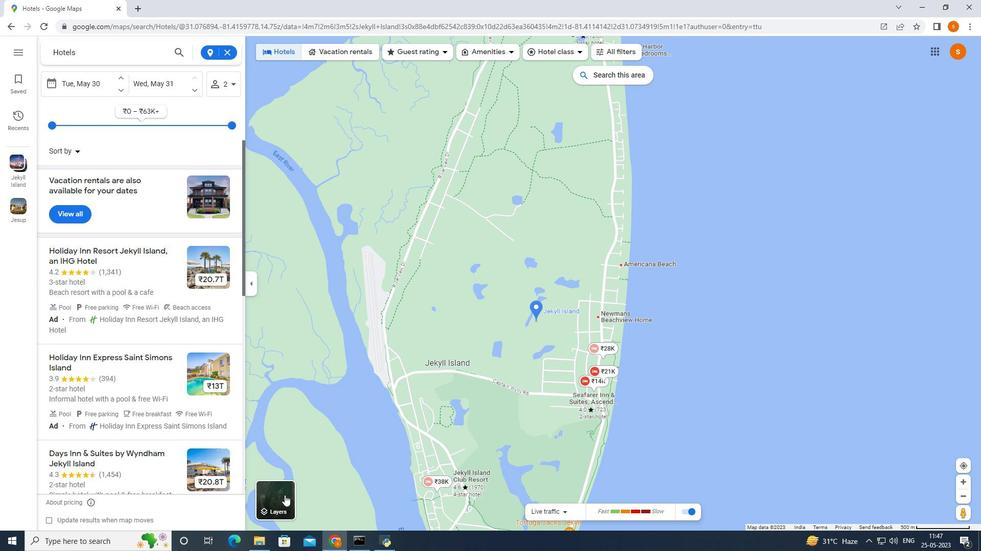 
Action: Mouse moved to (343, 498)
Screenshot: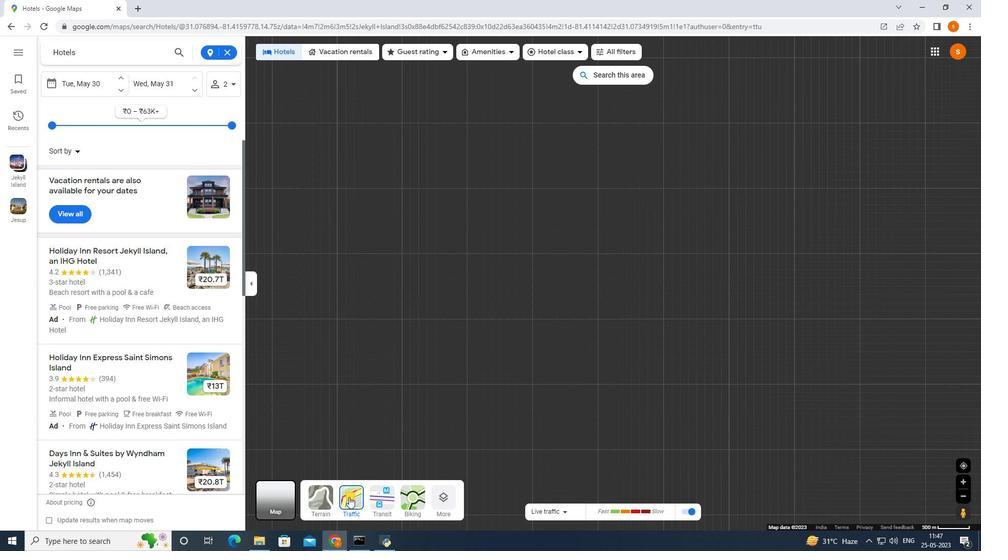 
Action: Mouse pressed left at (343, 498)
Screenshot: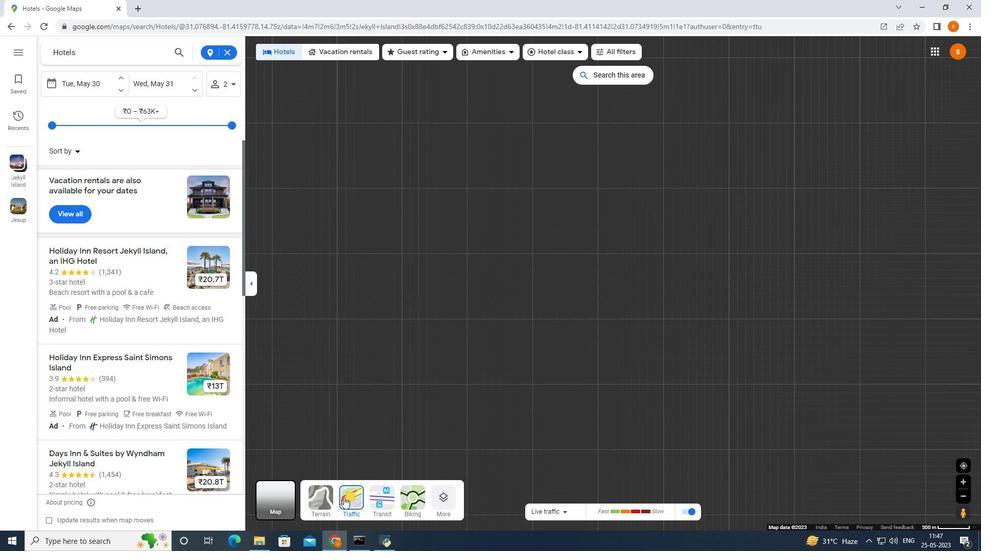 
Action: Mouse moved to (281, 506)
Screenshot: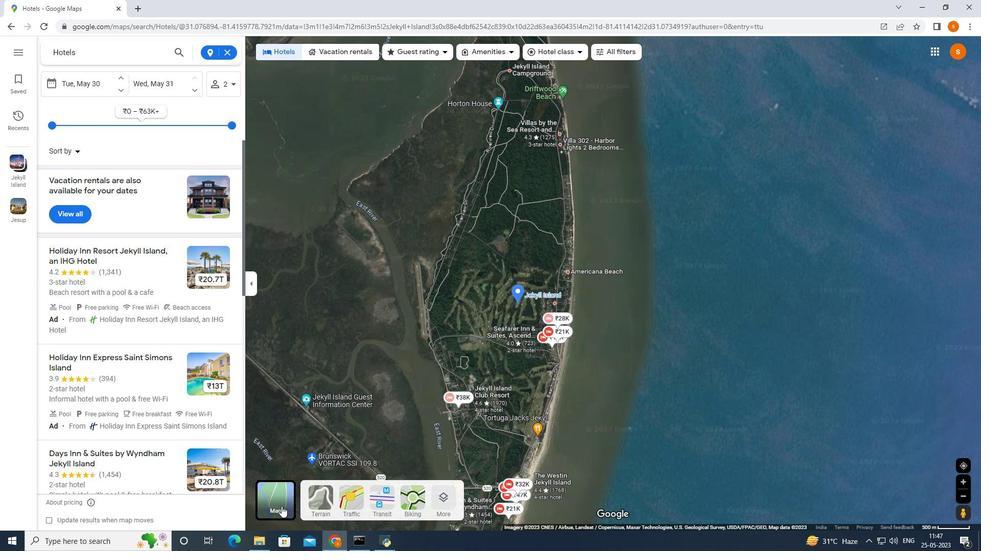 
Action: Mouse pressed left at (281, 506)
Screenshot: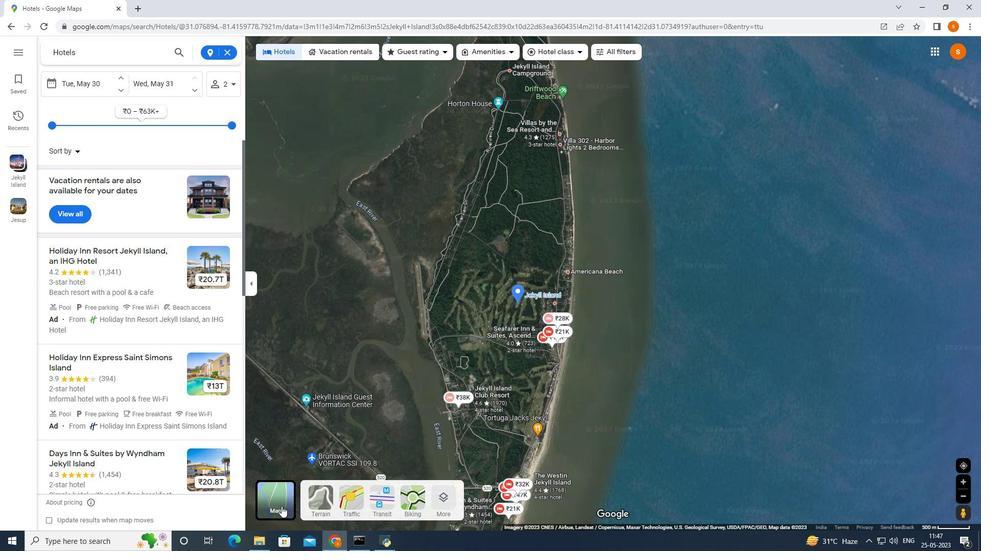
Action: Mouse moved to (343, 505)
Screenshot: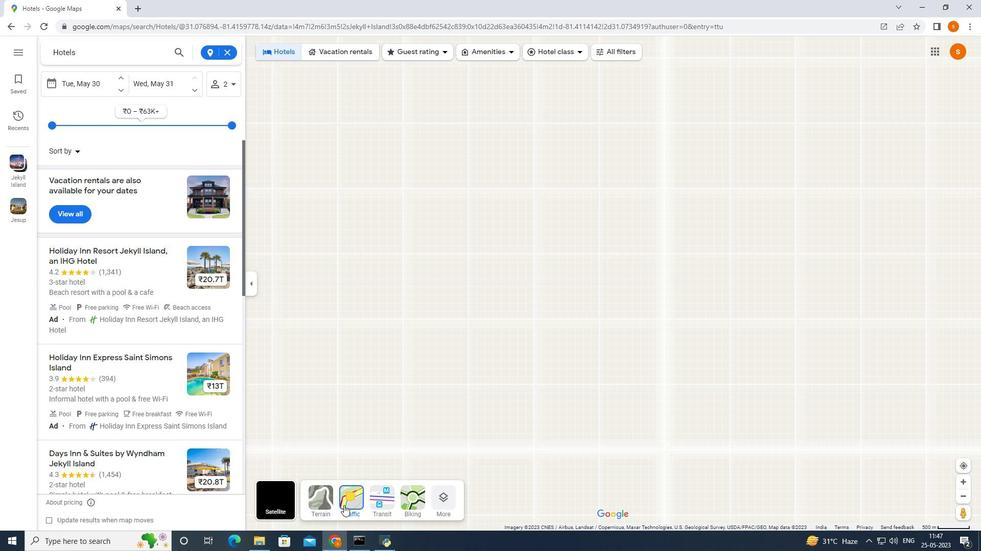 
Action: Mouse pressed left at (343, 505)
Screenshot: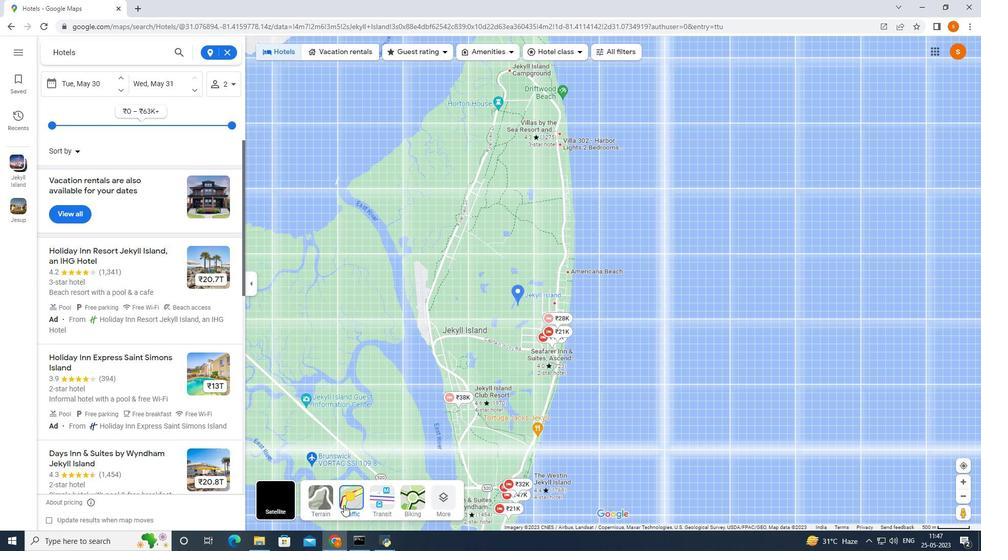 
Action: Mouse moved to (471, 347)
Screenshot: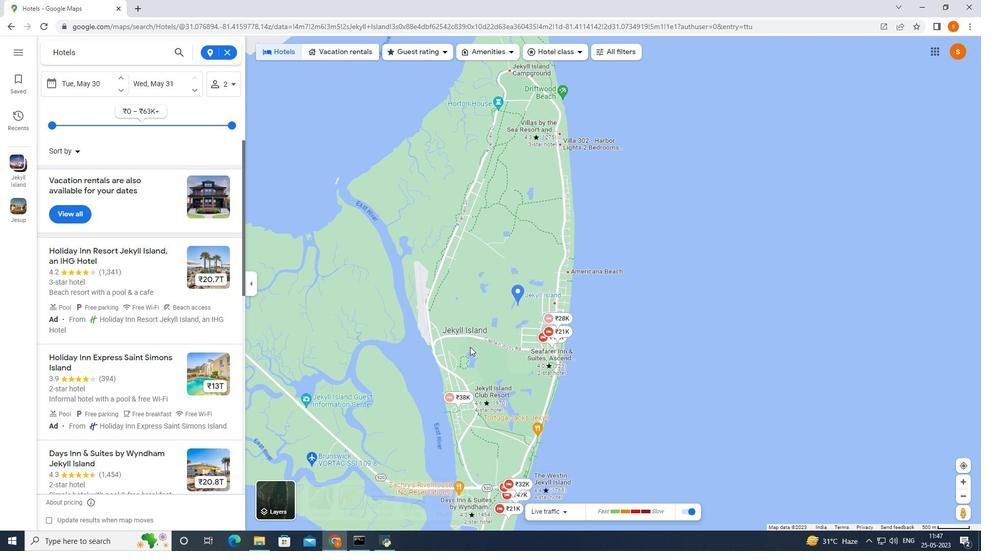 
Action: Mouse scrolled (471, 348) with delta (0, 0)
Screenshot: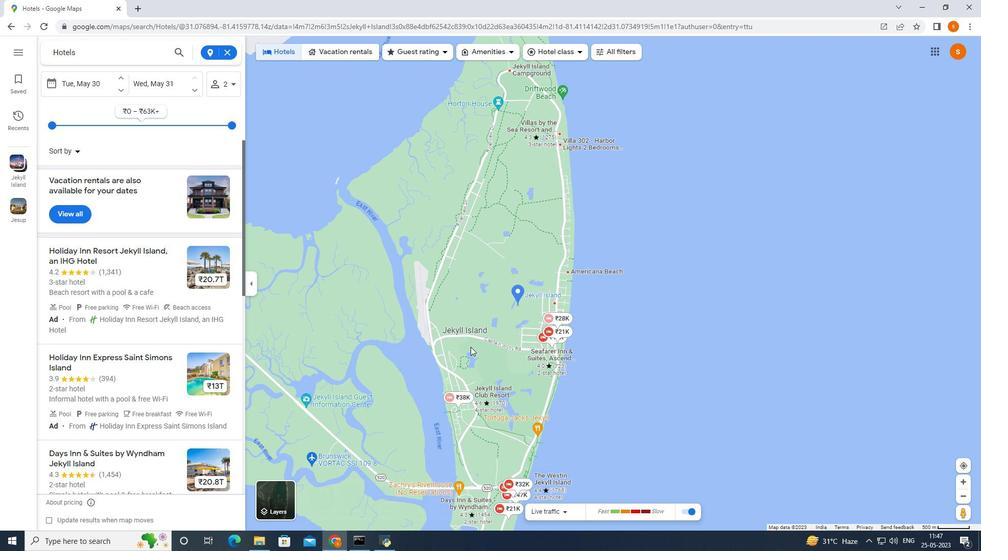 
Action: Mouse moved to (471, 348)
Screenshot: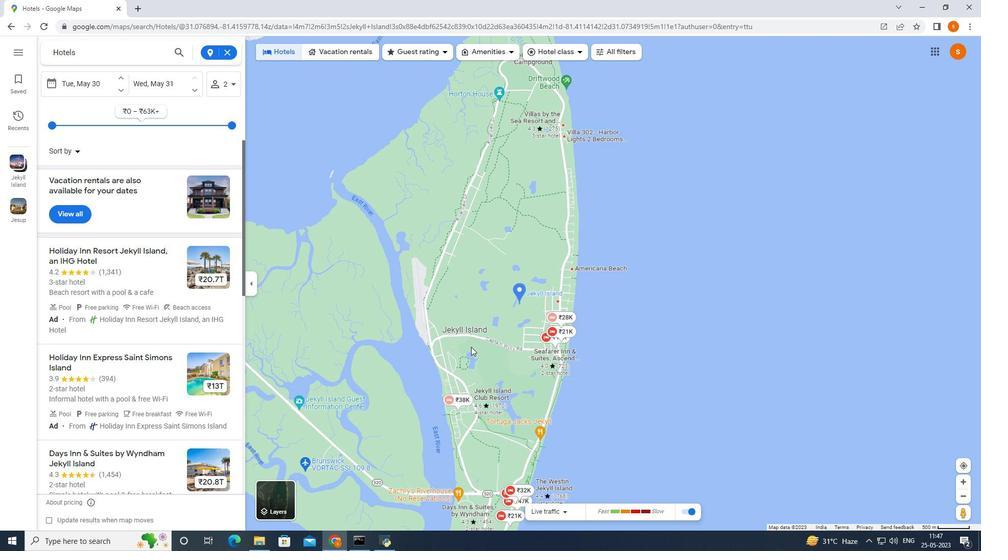 
Action: Mouse scrolled (471, 348) with delta (0, 0)
Screenshot: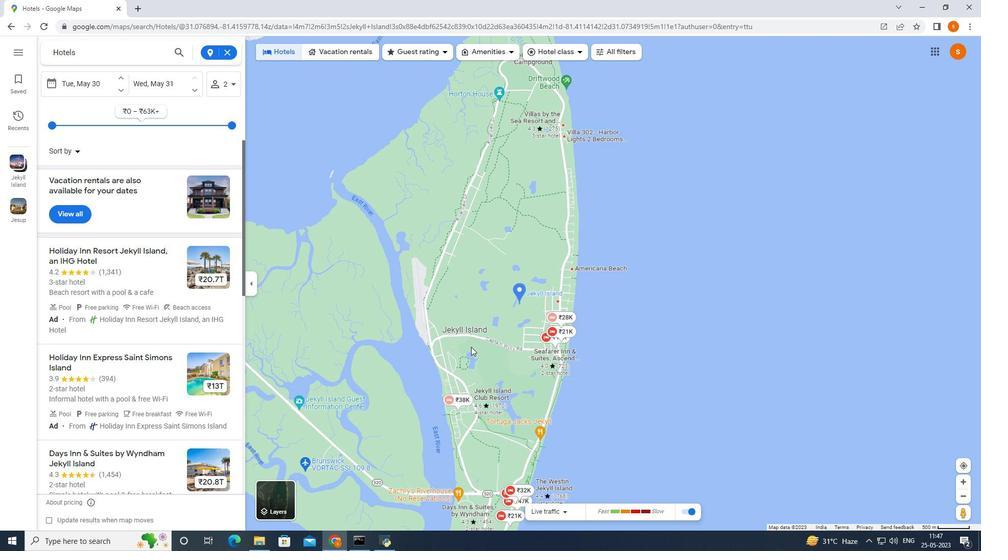 
Action: Mouse moved to (464, 305)
Screenshot: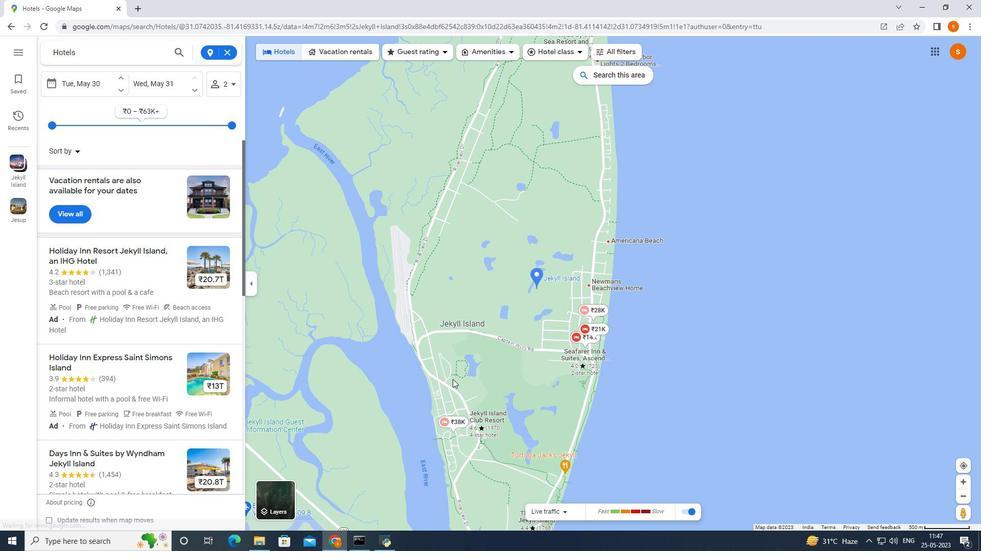 
Action: Mouse scrolled (464, 305) with delta (0, 0)
Screenshot: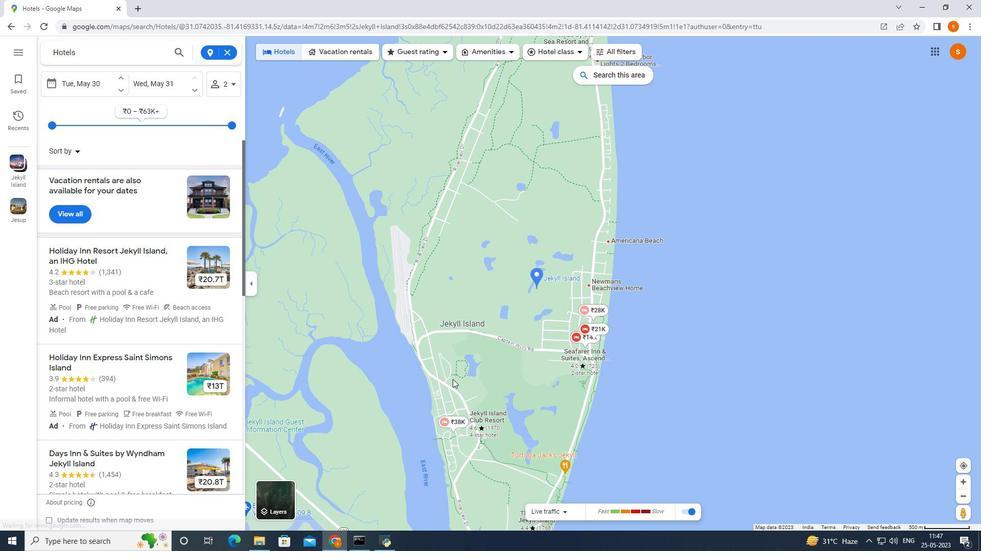 
Action: Mouse scrolled (464, 305) with delta (0, 0)
Screenshot: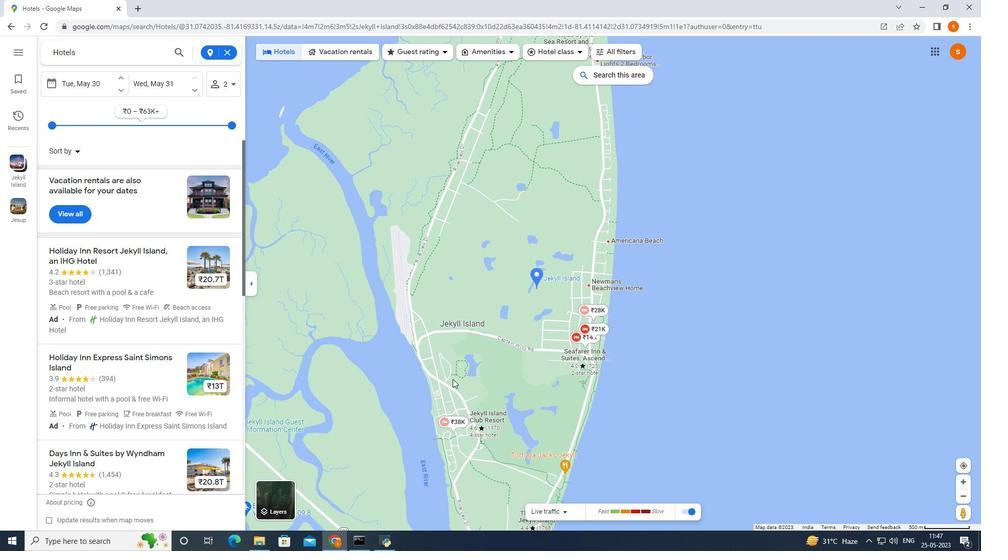 
Action: Mouse moved to (602, 76)
Screenshot: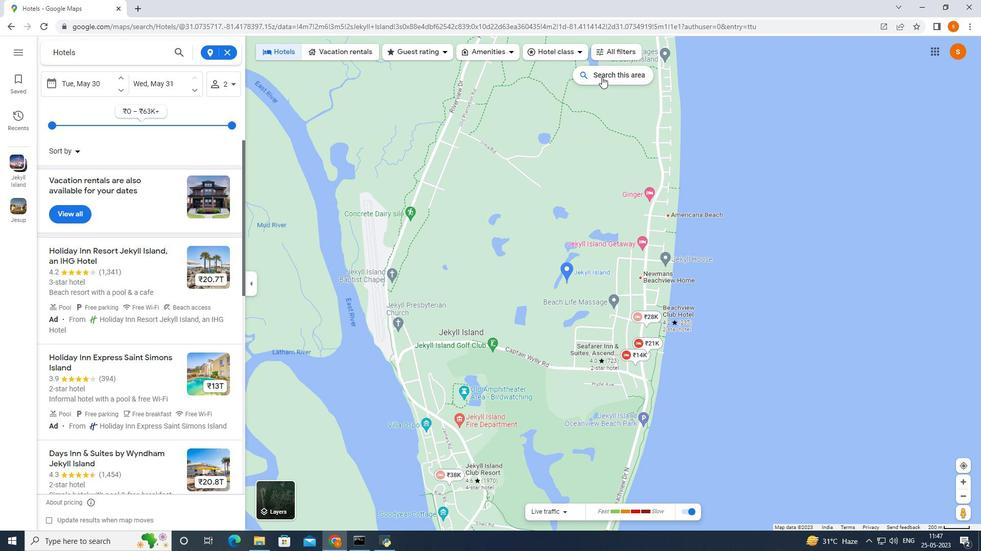 
Action: Mouse pressed left at (602, 76)
Screenshot: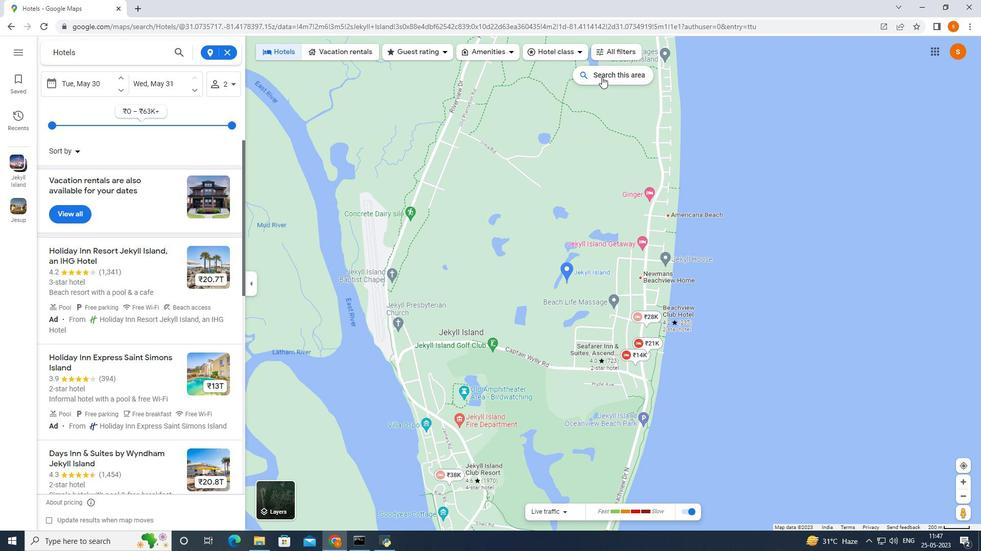 
Action: Mouse moved to (615, 259)
Screenshot: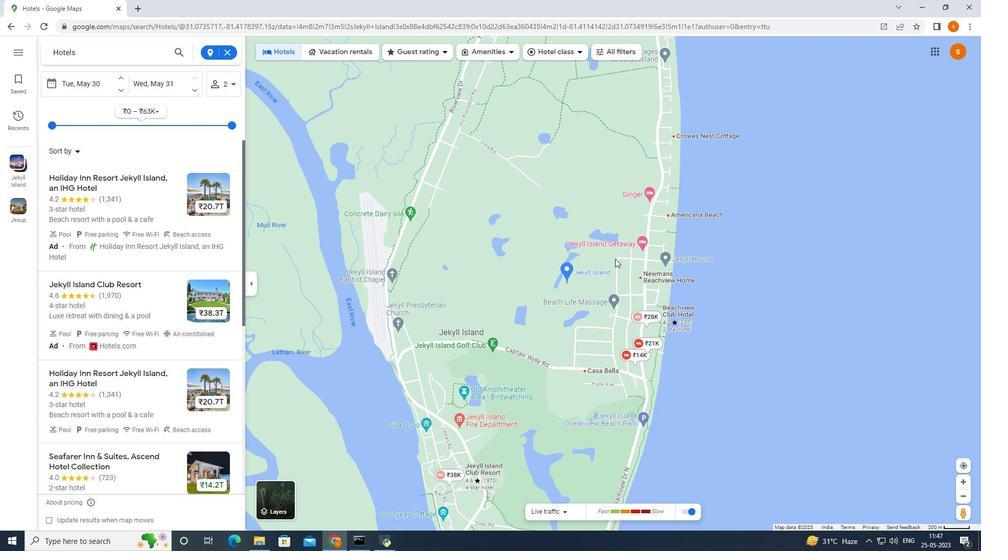
